 Task: Select Convenience. Add to cart, from Ice Cream Parlour for 2696 Buckhannan Avenue, Syracuse, New York 13202, Cell Number 315-426-1559, following items : Halo Top Mint Chip_x000D_
 - 3, Halo Top Raspberry Sorbet_x000D_
 - 2, Halo Top Mango Sorbet_x000D_
 - 1
Action: Mouse moved to (310, 149)
Screenshot: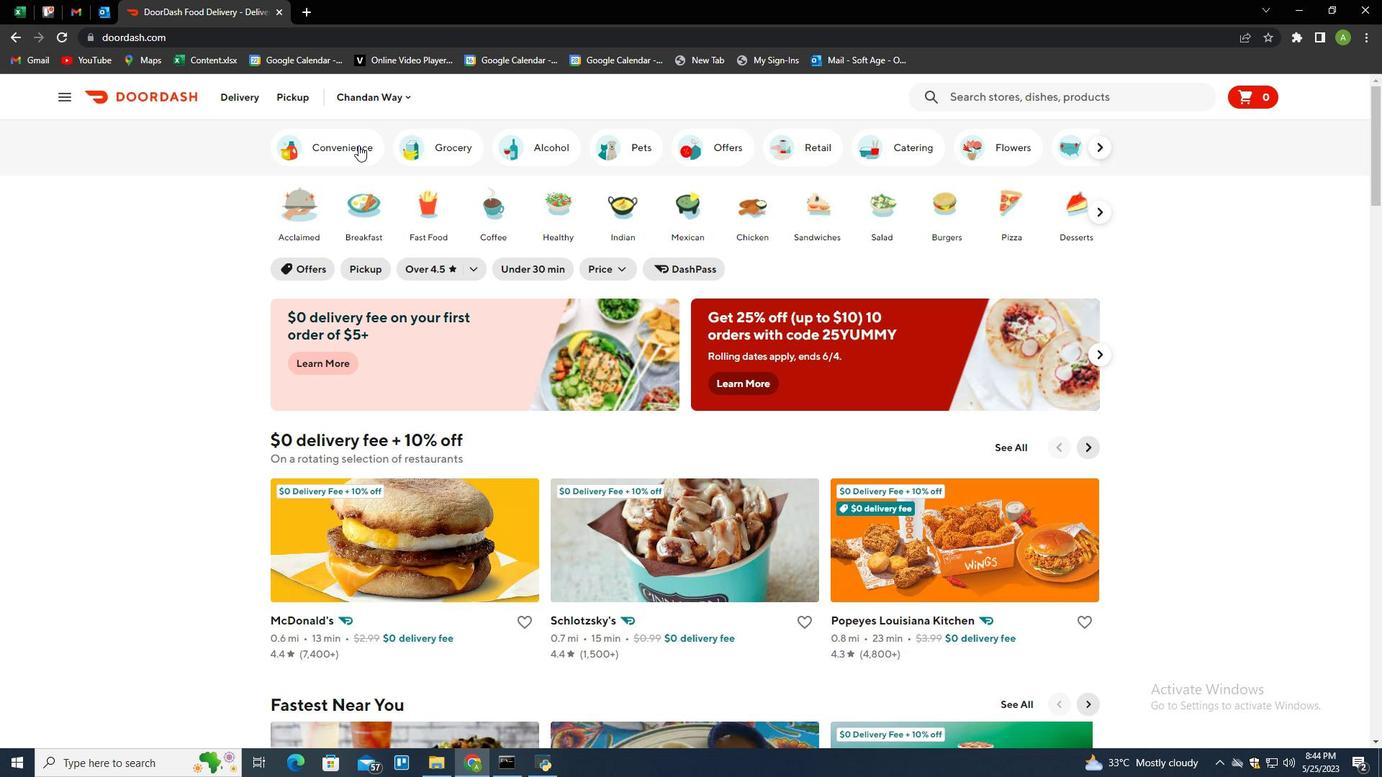 
Action: Mouse pressed left at (310, 149)
Screenshot: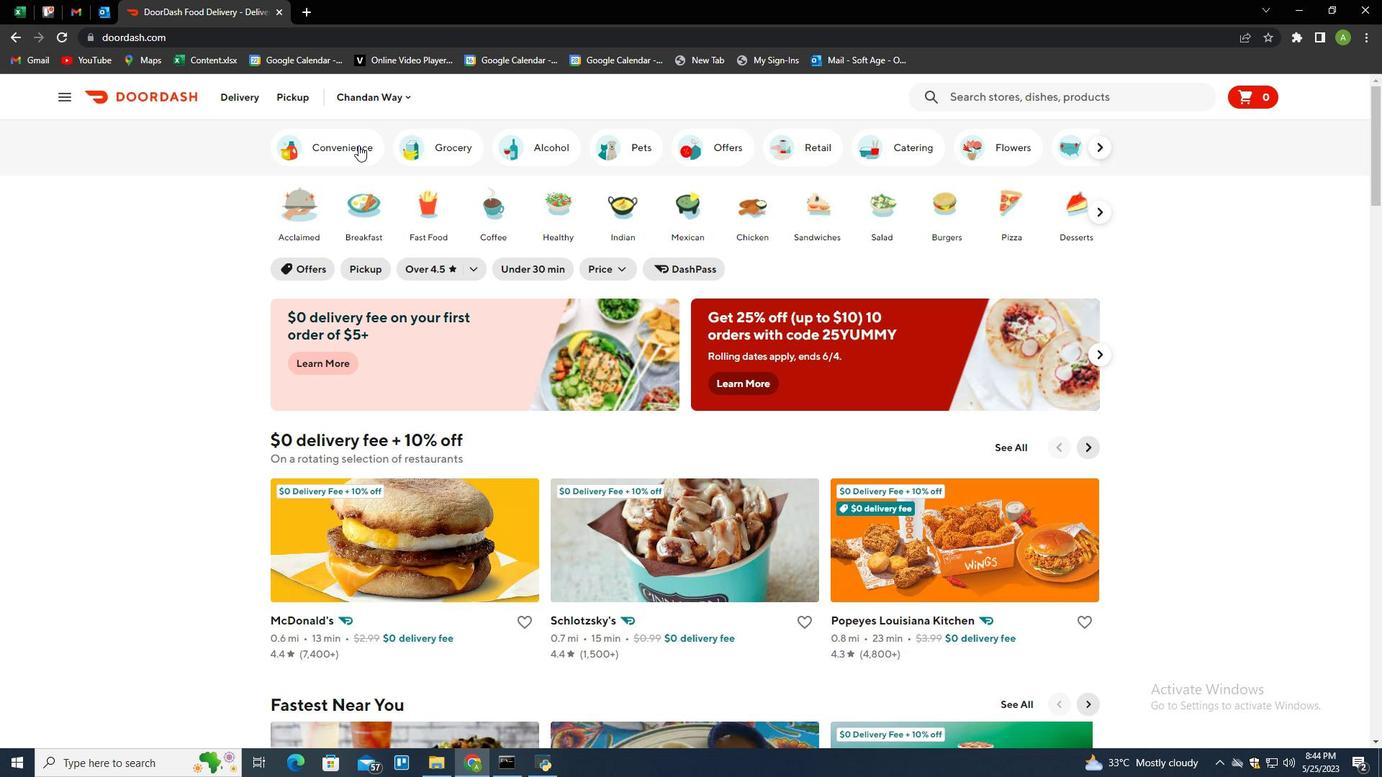 
Action: Mouse moved to (689, 632)
Screenshot: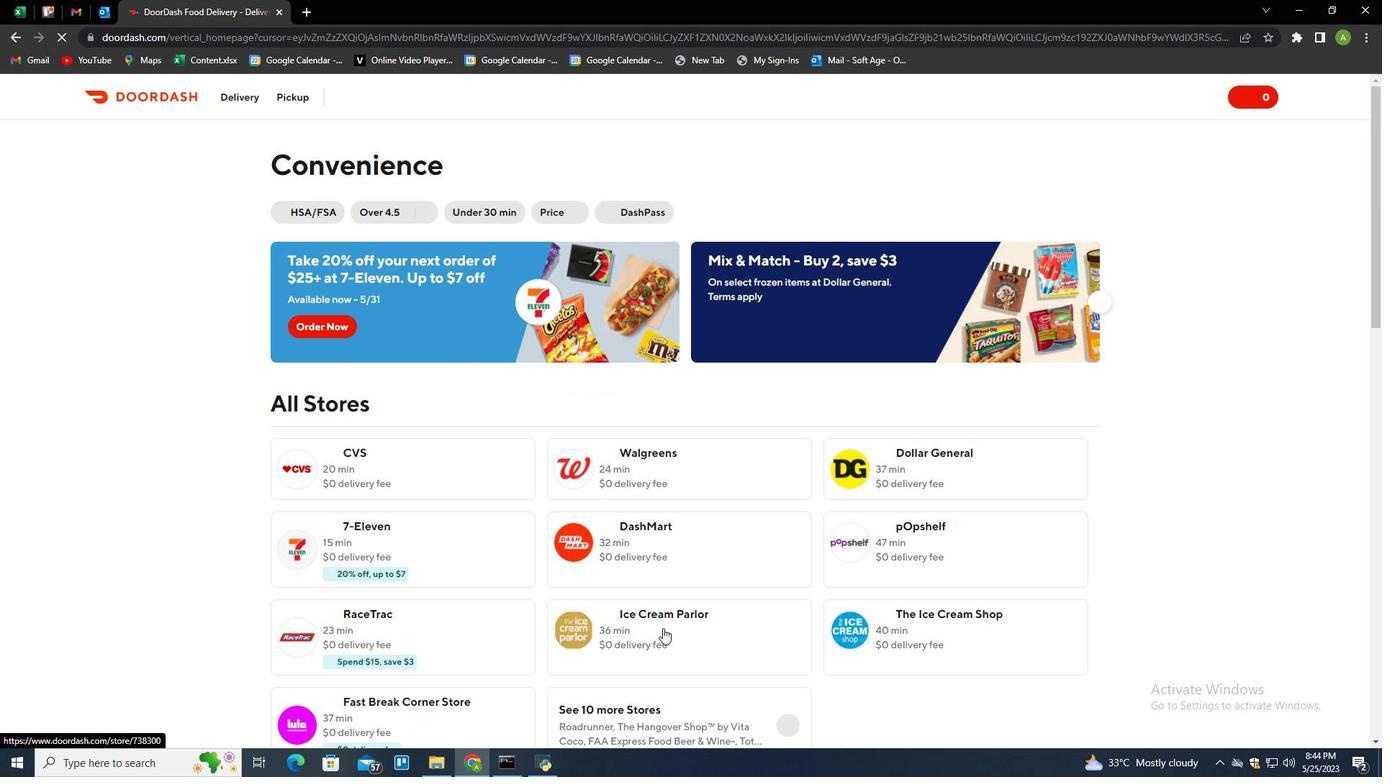 
Action: Mouse pressed left at (689, 632)
Screenshot: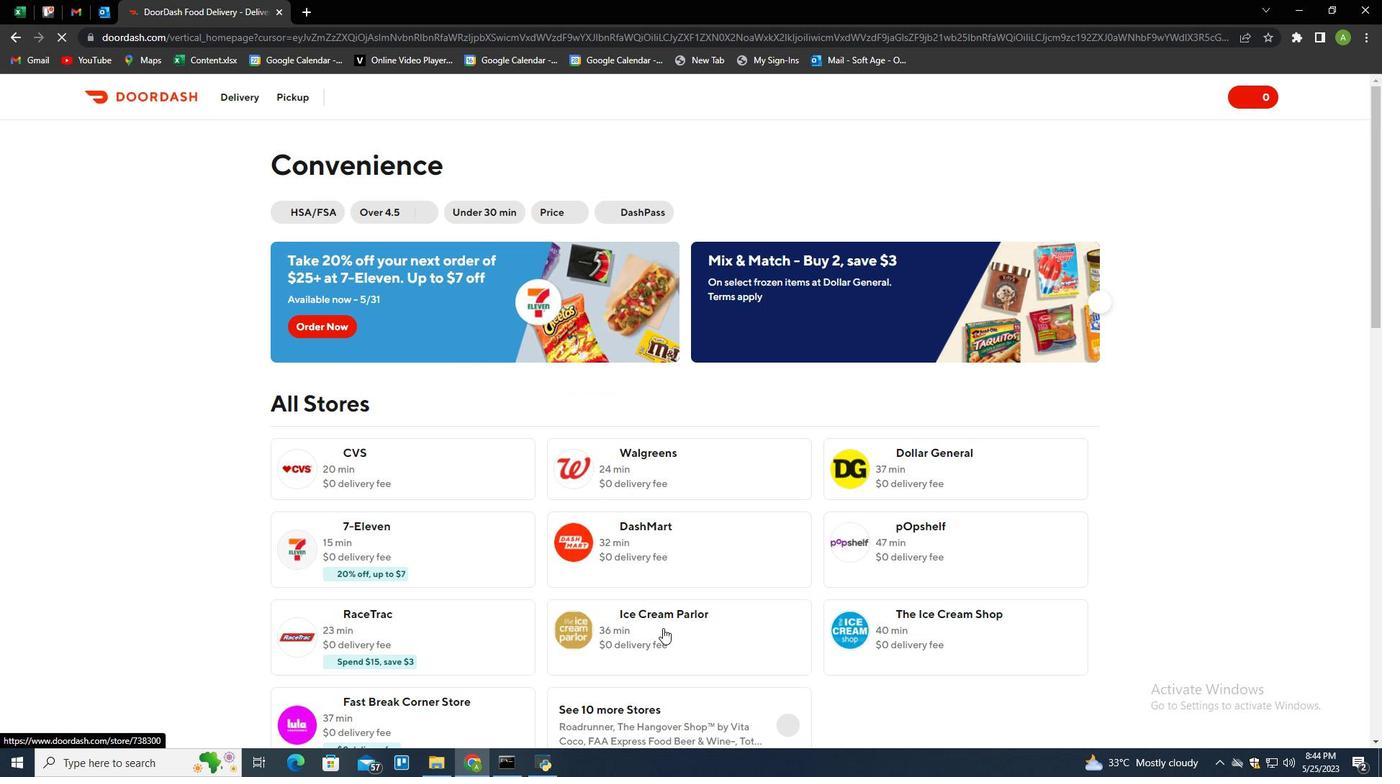 
Action: Mouse moved to (358, 145)
Screenshot: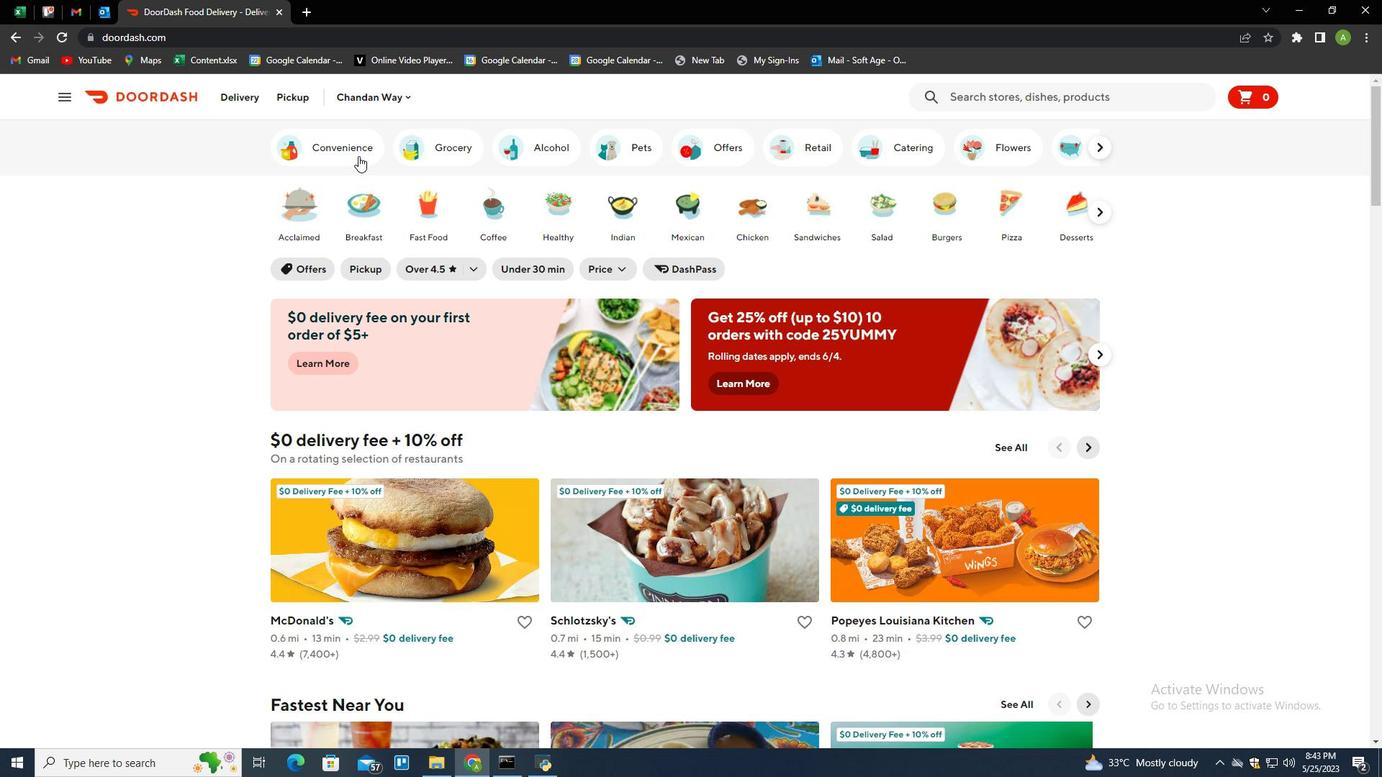 
Action: Mouse pressed left at (358, 145)
Screenshot: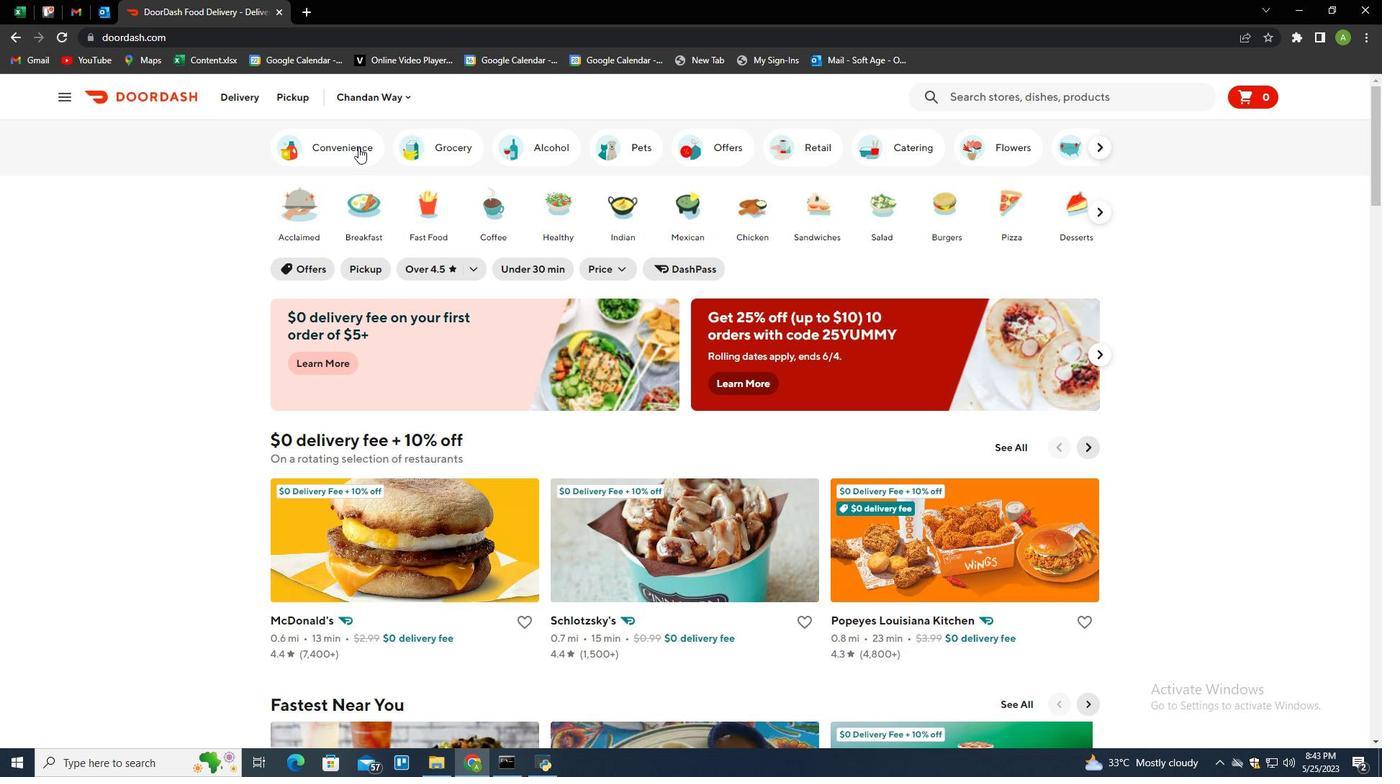 
Action: Mouse moved to (663, 628)
Screenshot: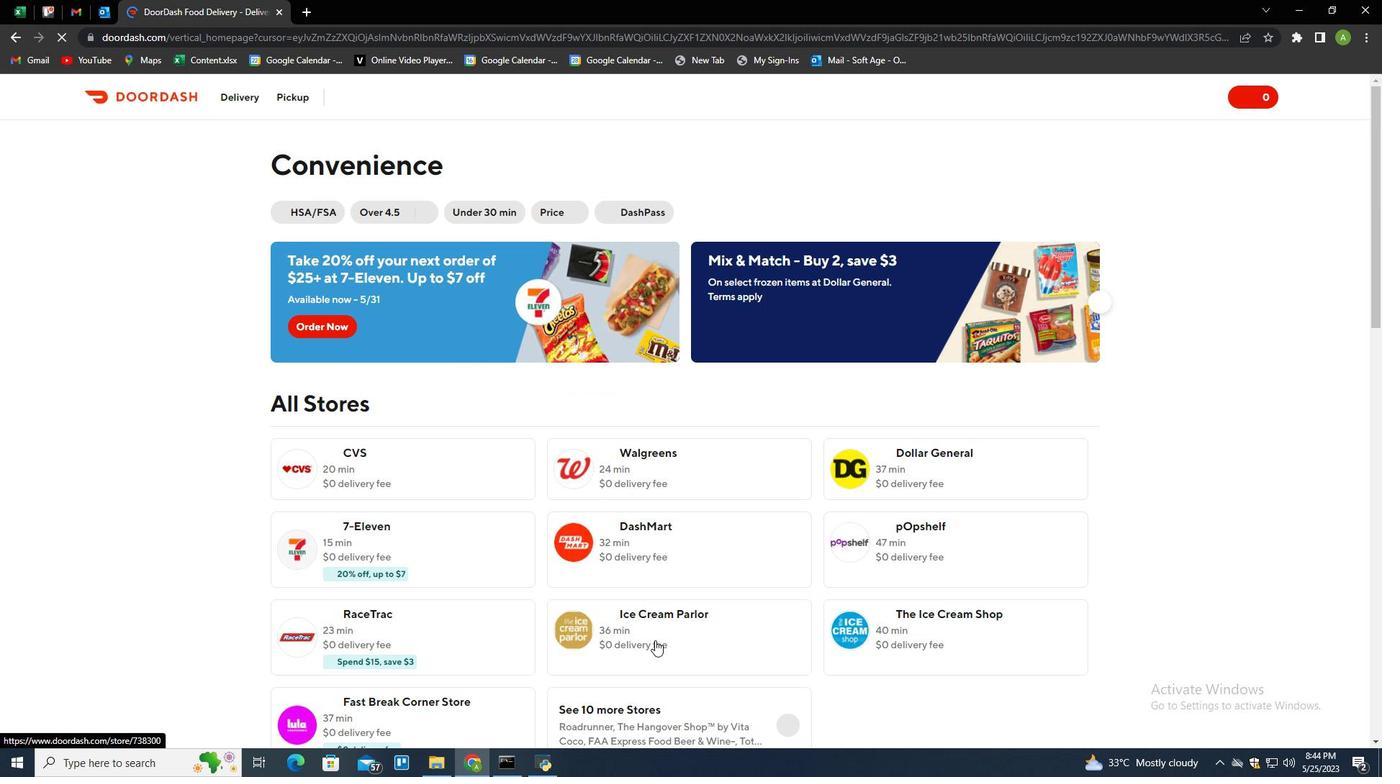 
Action: Mouse pressed left at (663, 628)
Screenshot: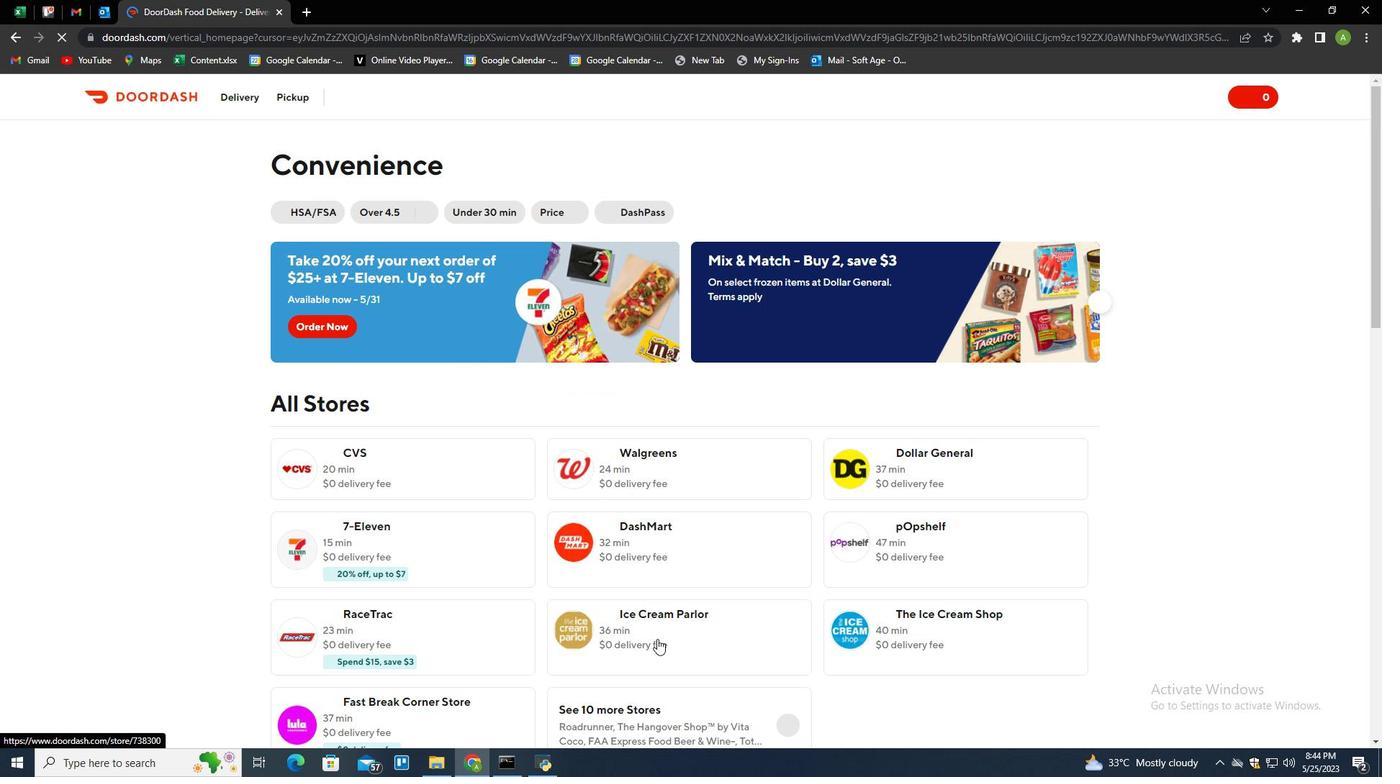
Action: Mouse moved to (300, 101)
Screenshot: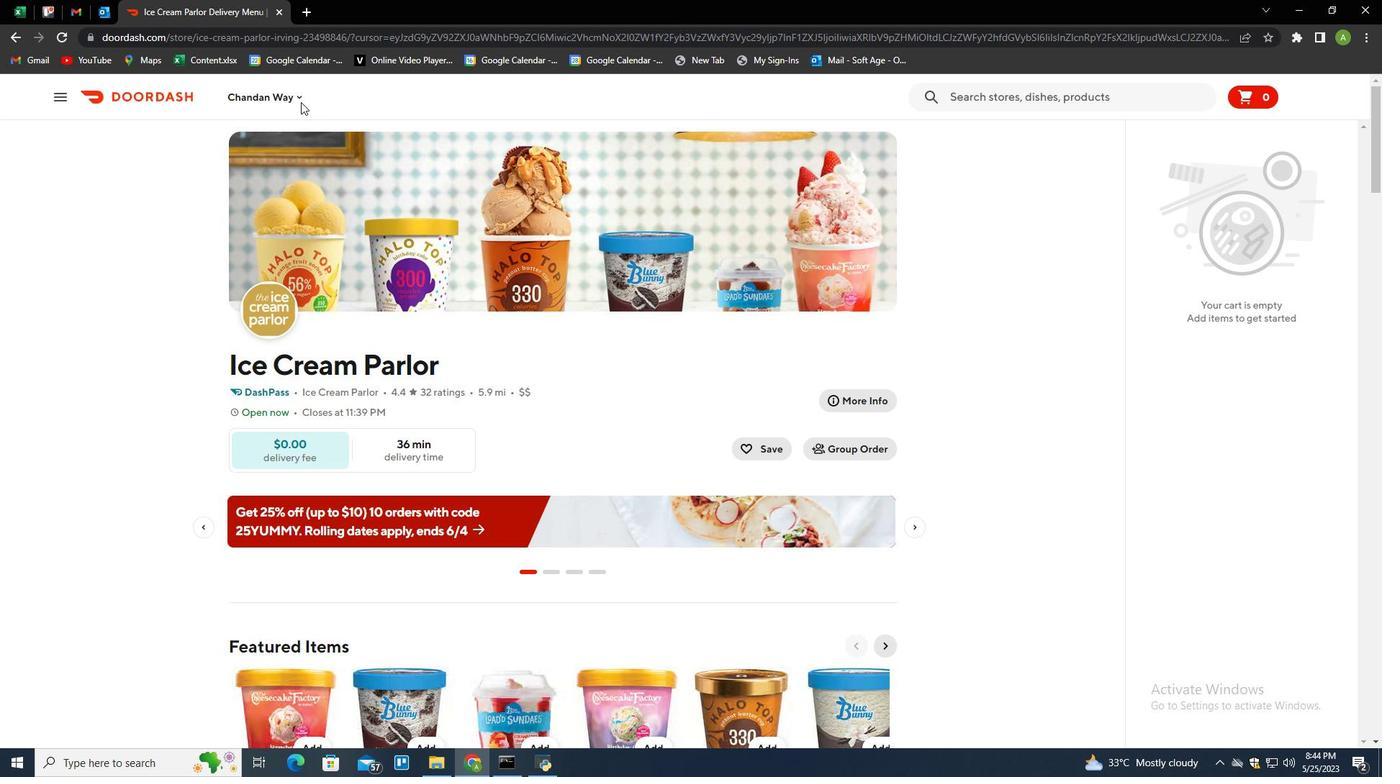 
Action: Mouse pressed left at (300, 101)
Screenshot: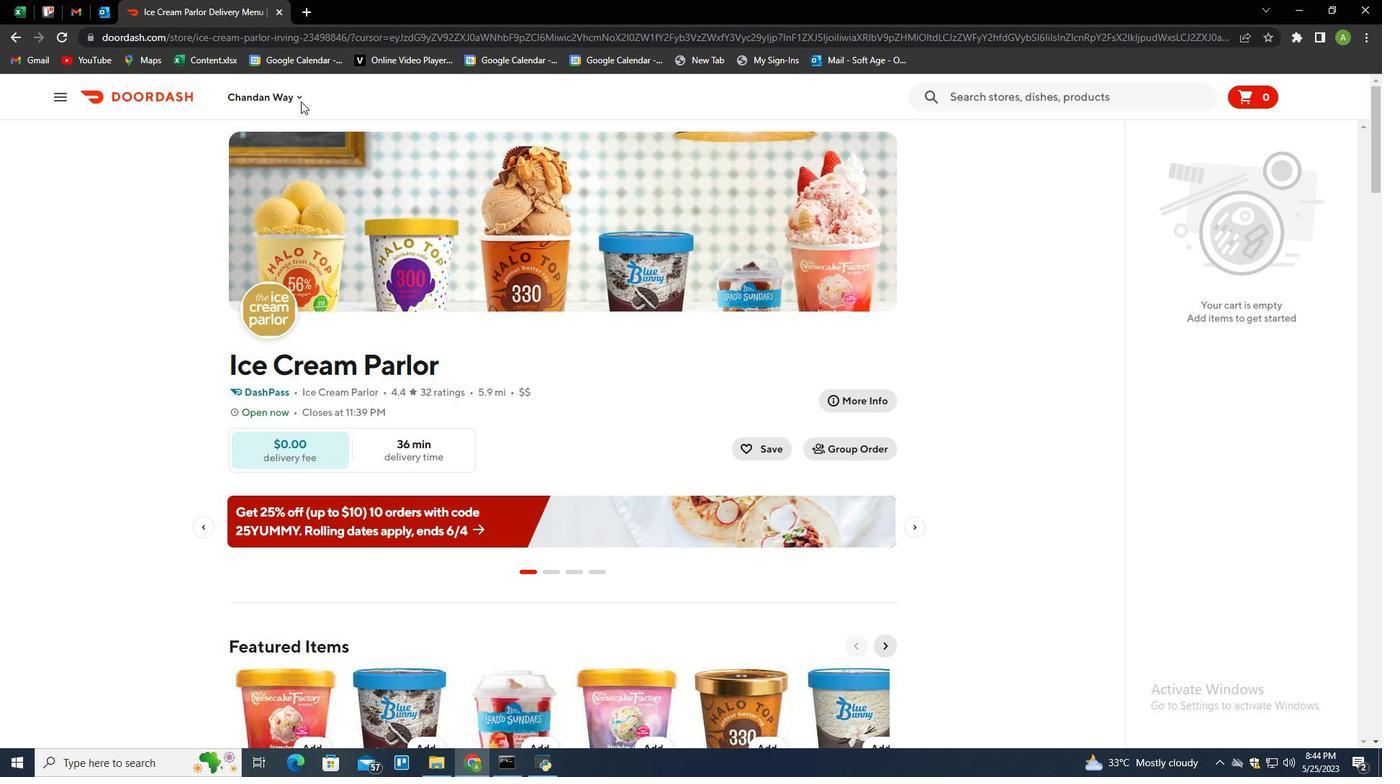 
Action: Mouse moved to (304, 159)
Screenshot: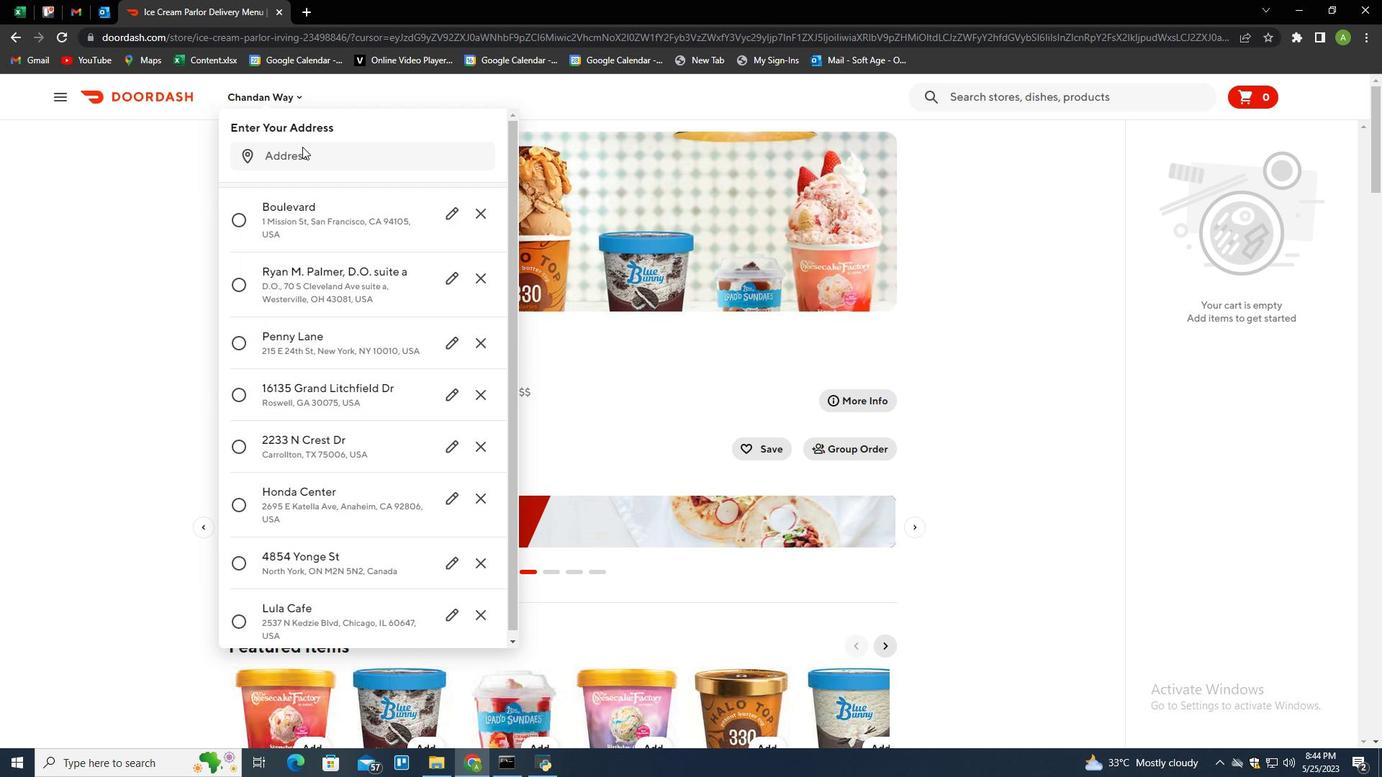 
Action: Mouse pressed left at (304, 159)
Screenshot: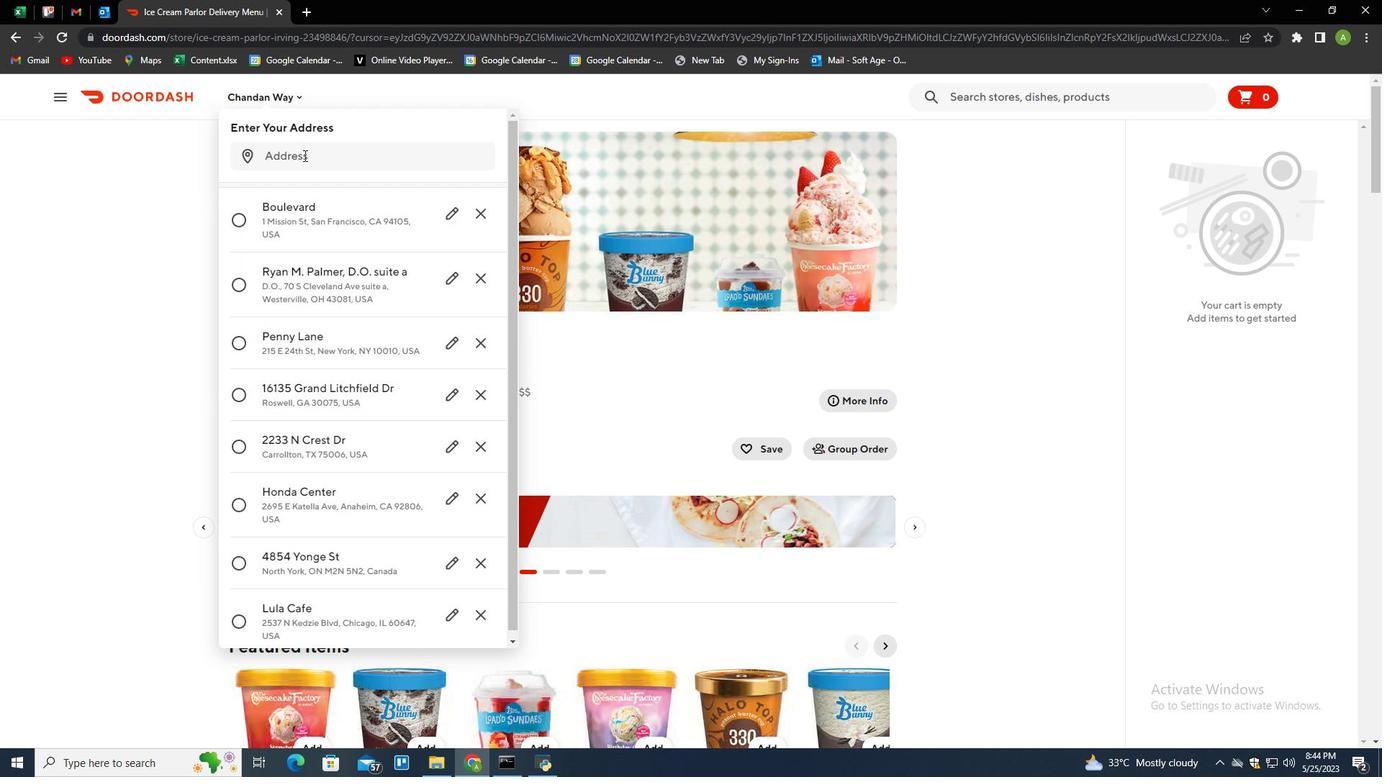 
Action: Mouse moved to (303, 184)
Screenshot: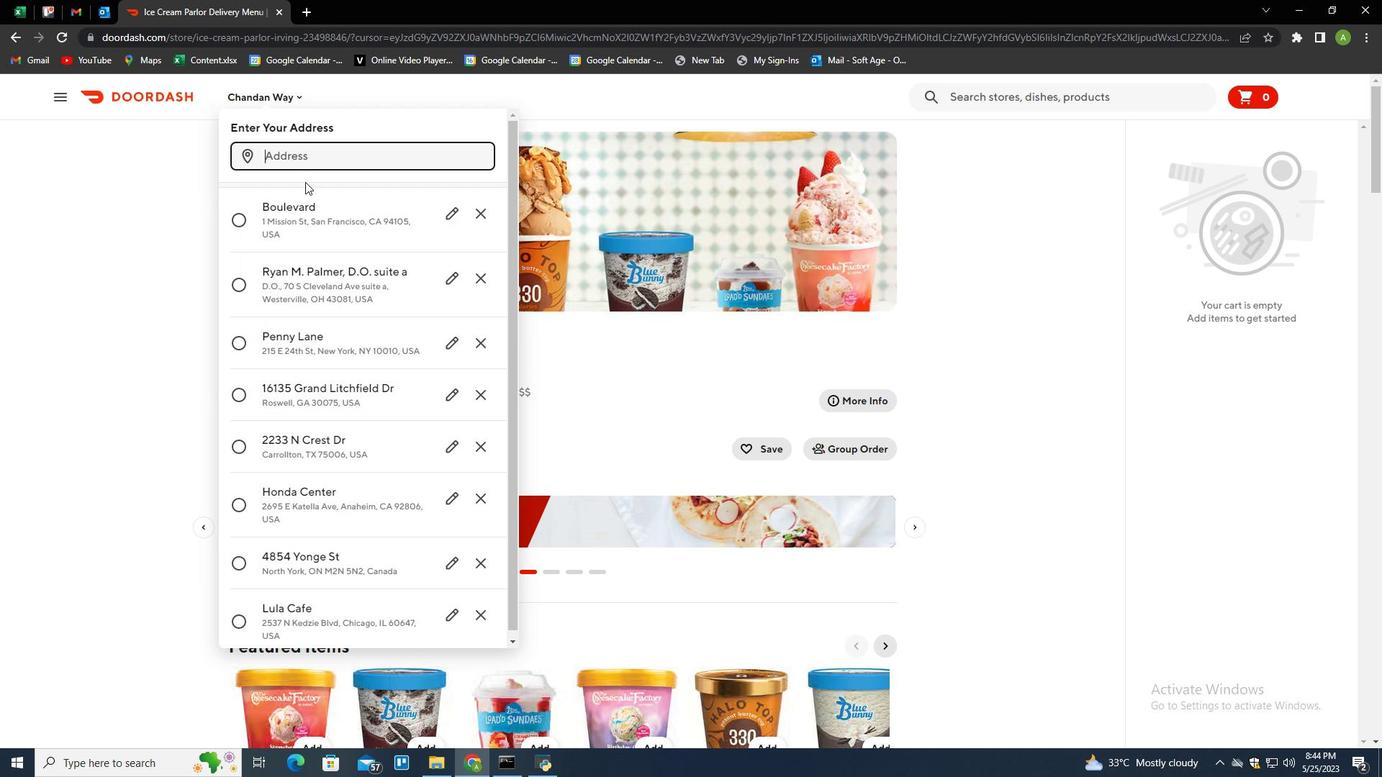 
Action: Key pressed 2696<Key.space>buckhannan<Key.space>avenue,<Key.space>syracuse,<Key.space>new<Key.space>york<Key.space>13202<Key.enter>
Screenshot: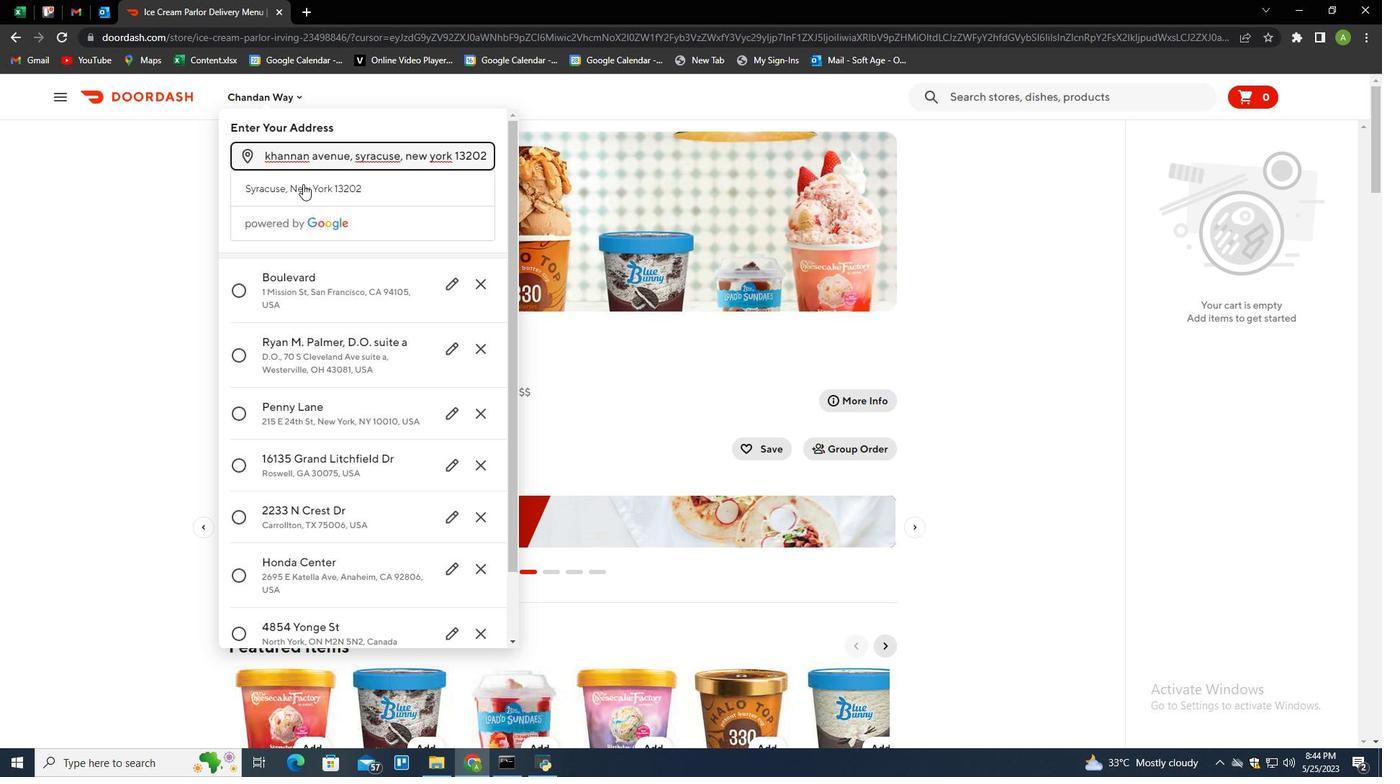 
Action: Mouse moved to (406, 541)
Screenshot: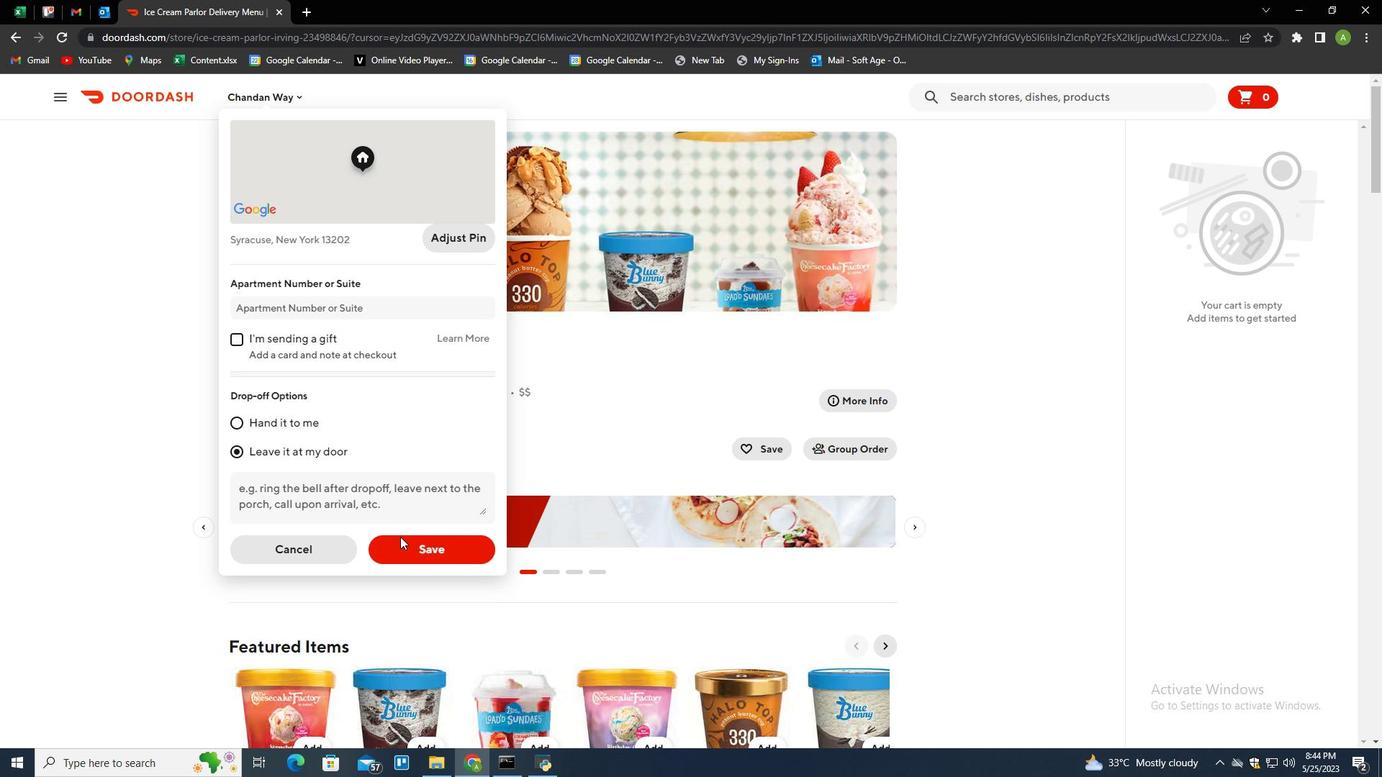 
Action: Mouse pressed left at (406, 541)
Screenshot: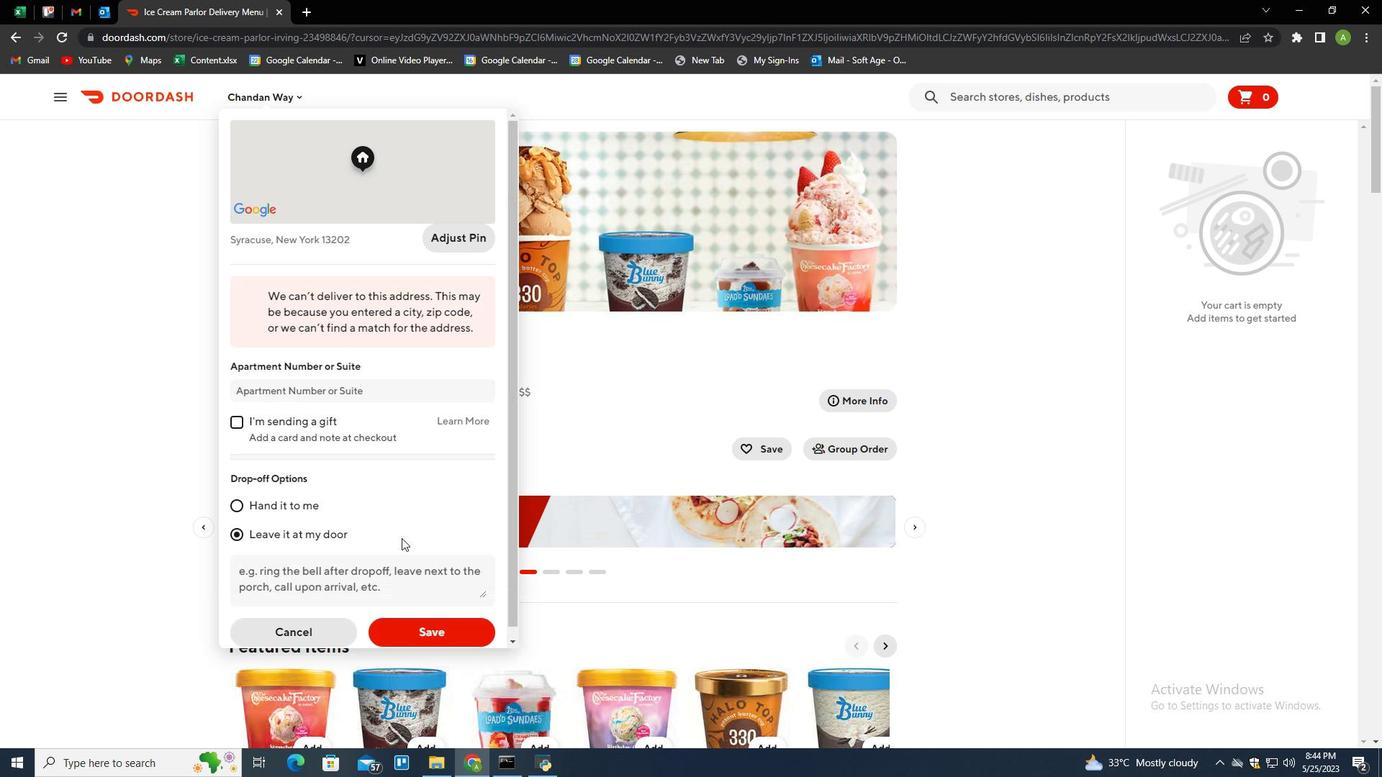 
Action: Mouse moved to (439, 592)
Screenshot: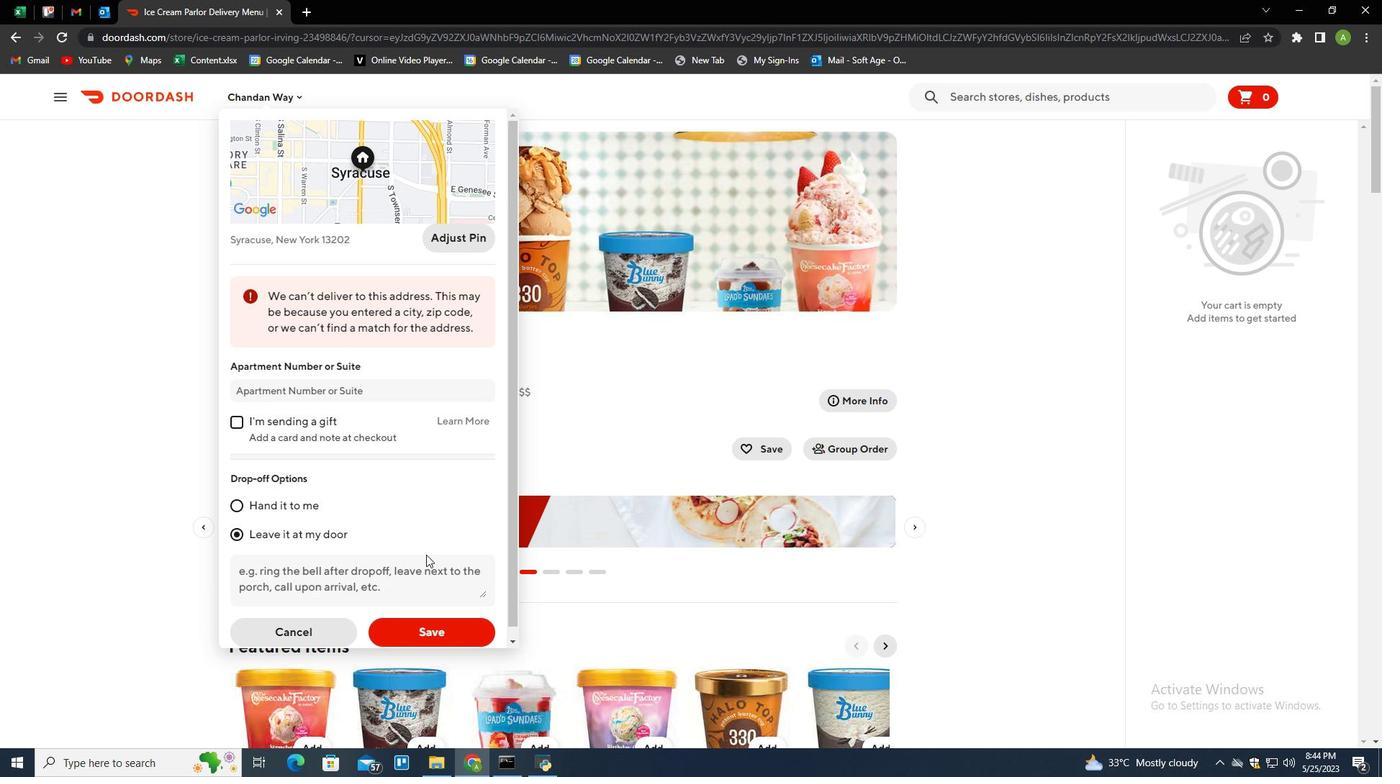 
Action: Mouse scrolled (439, 591) with delta (0, 0)
Screenshot: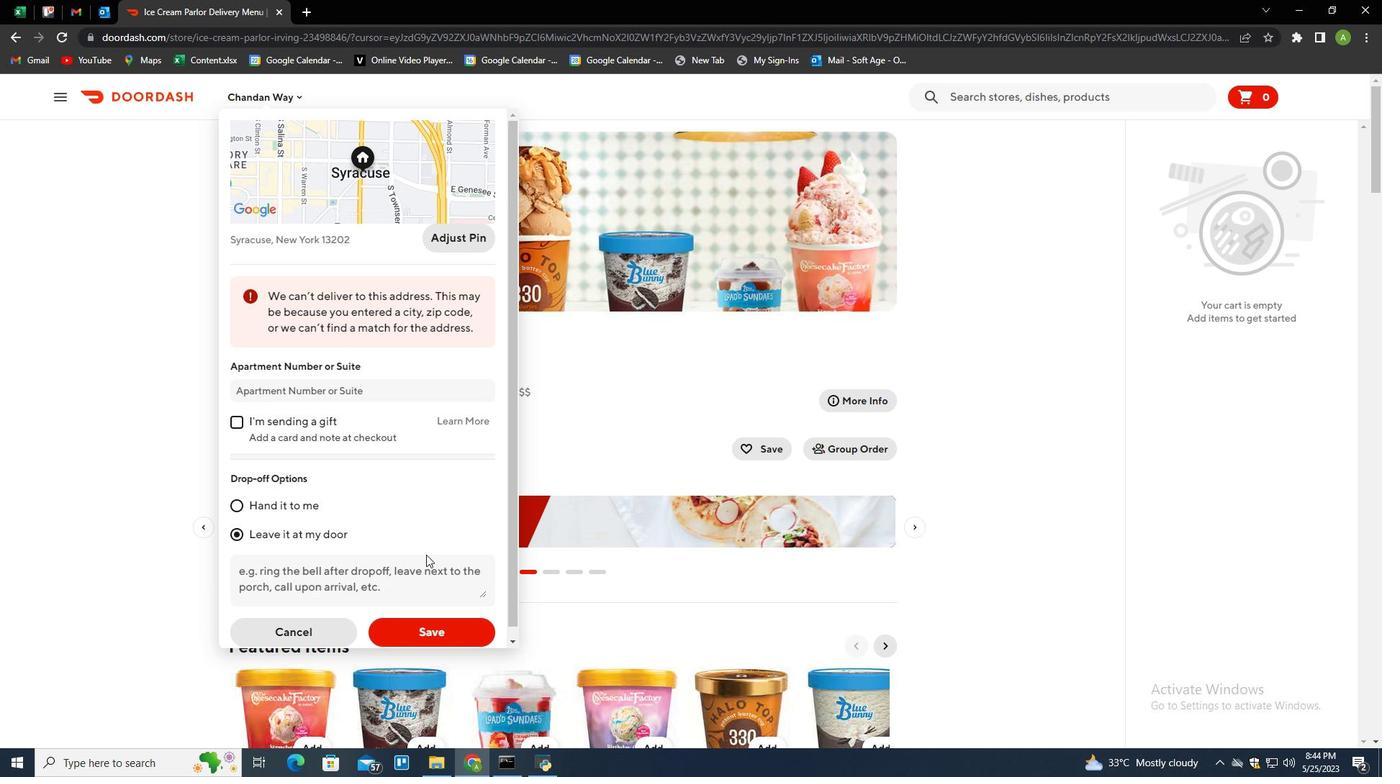 
Action: Mouse moved to (437, 619)
Screenshot: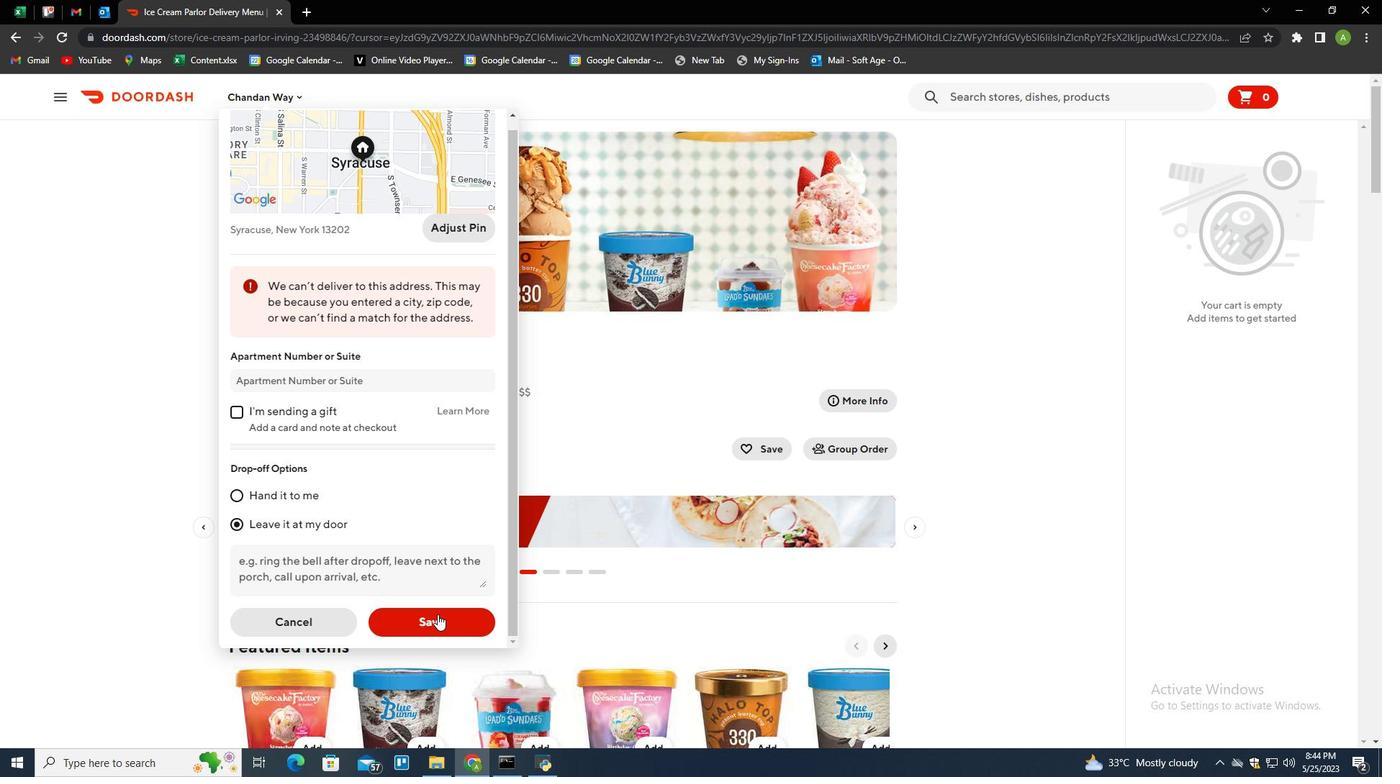 
Action: Mouse pressed left at (437, 619)
Screenshot: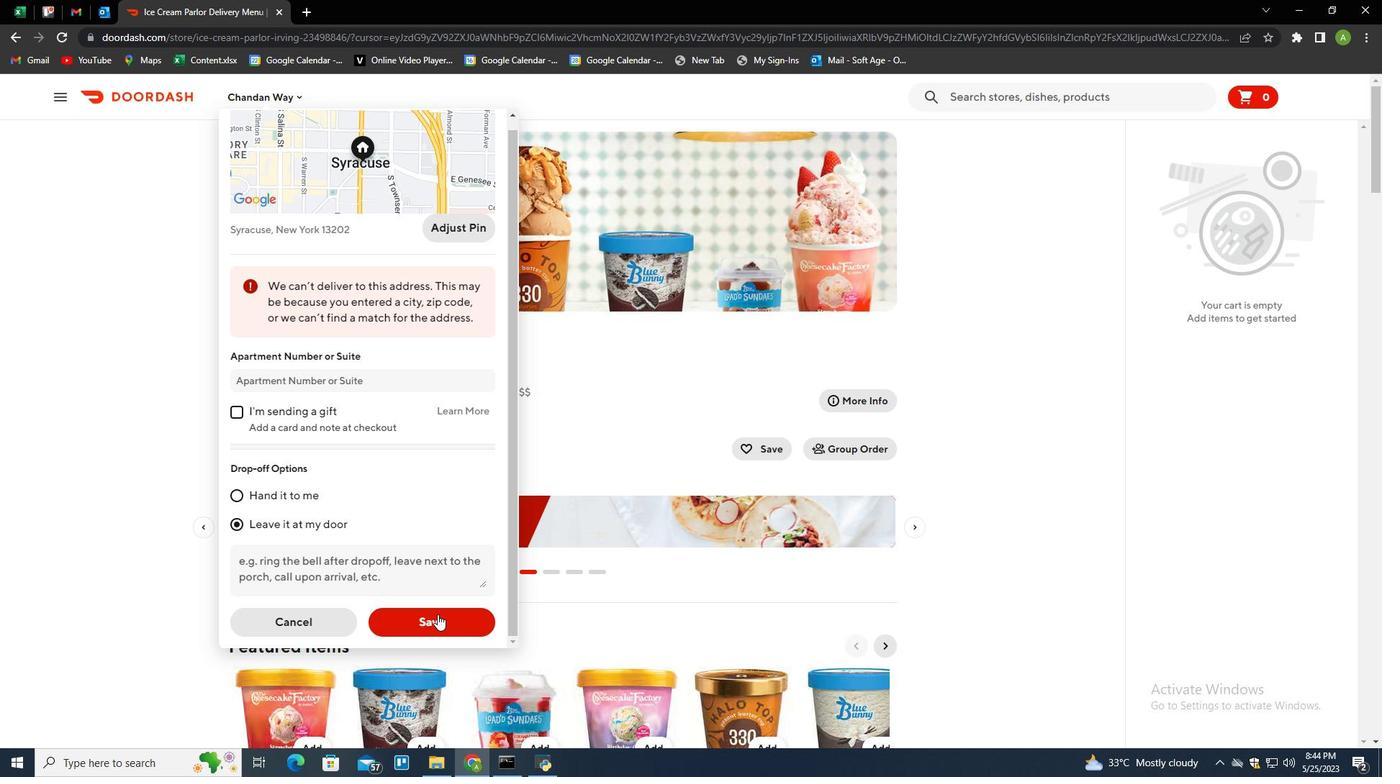 
Action: Mouse moved to (509, 300)
Screenshot: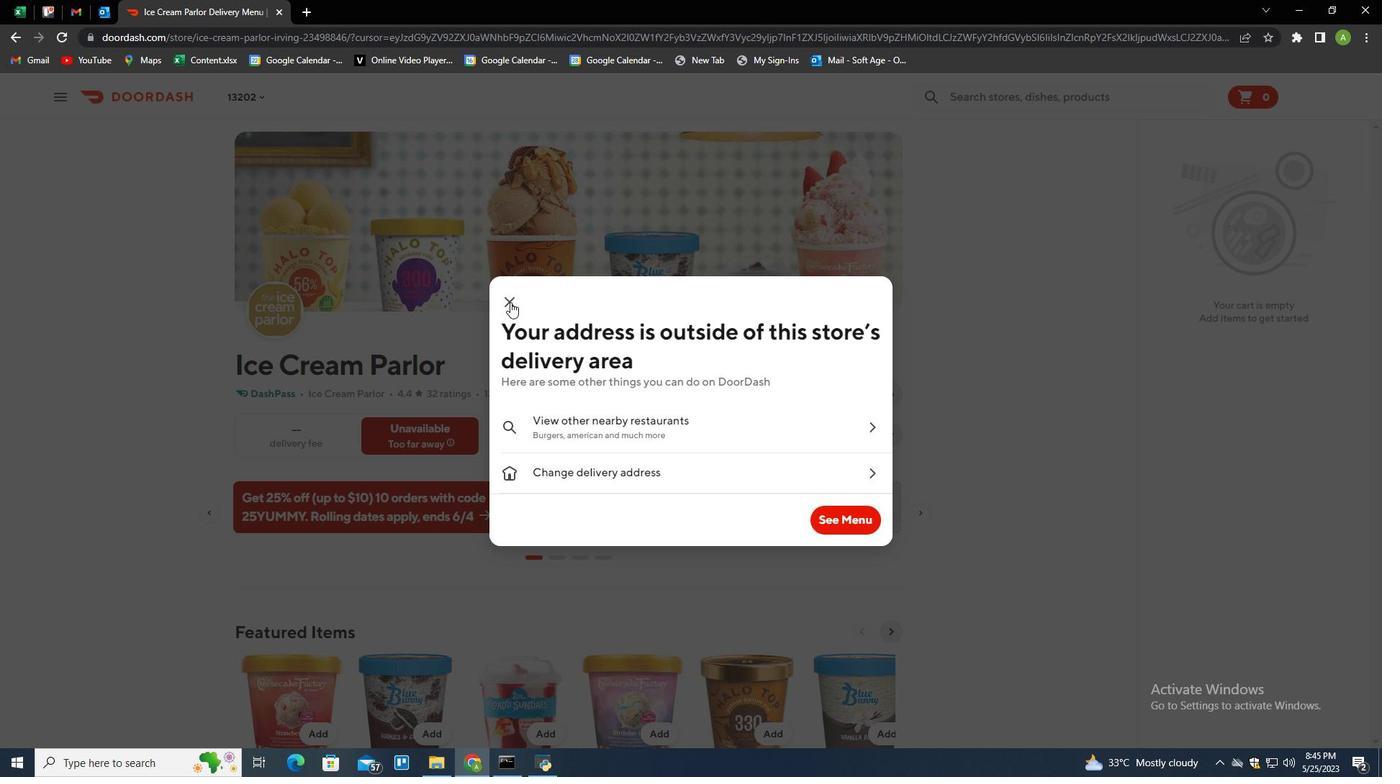 
Action: Mouse pressed left at (509, 300)
Screenshot: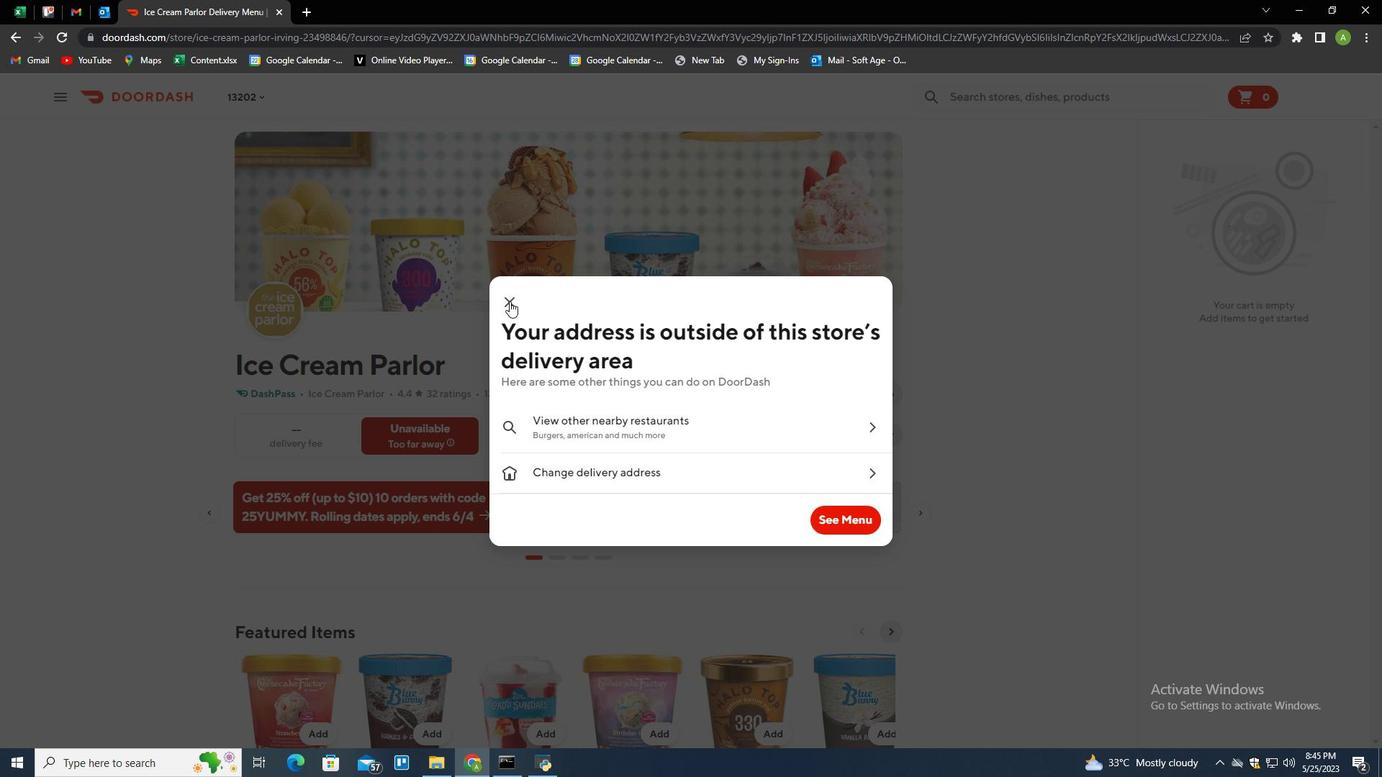
Action: Mouse moved to (836, 385)
Screenshot: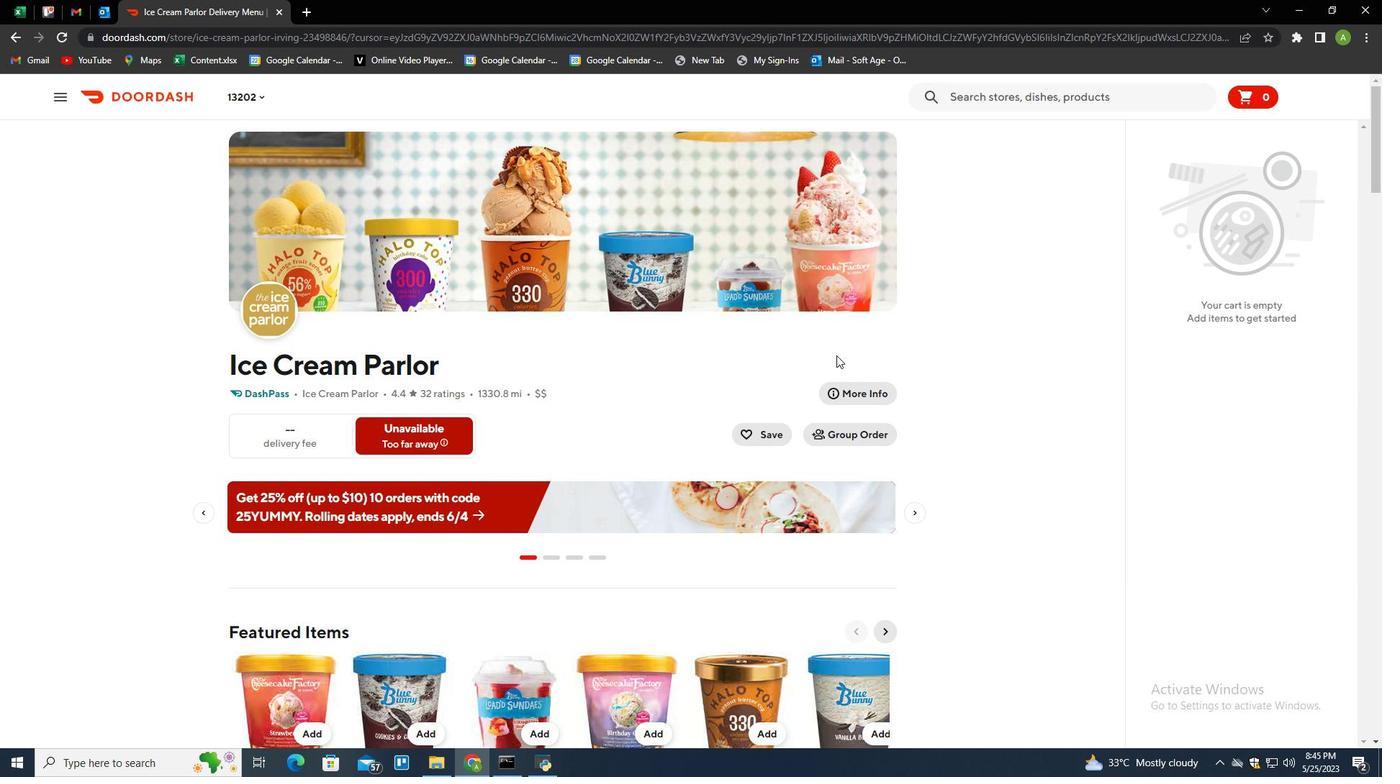 
Action: Mouse scrolled (836, 385) with delta (0, 0)
Screenshot: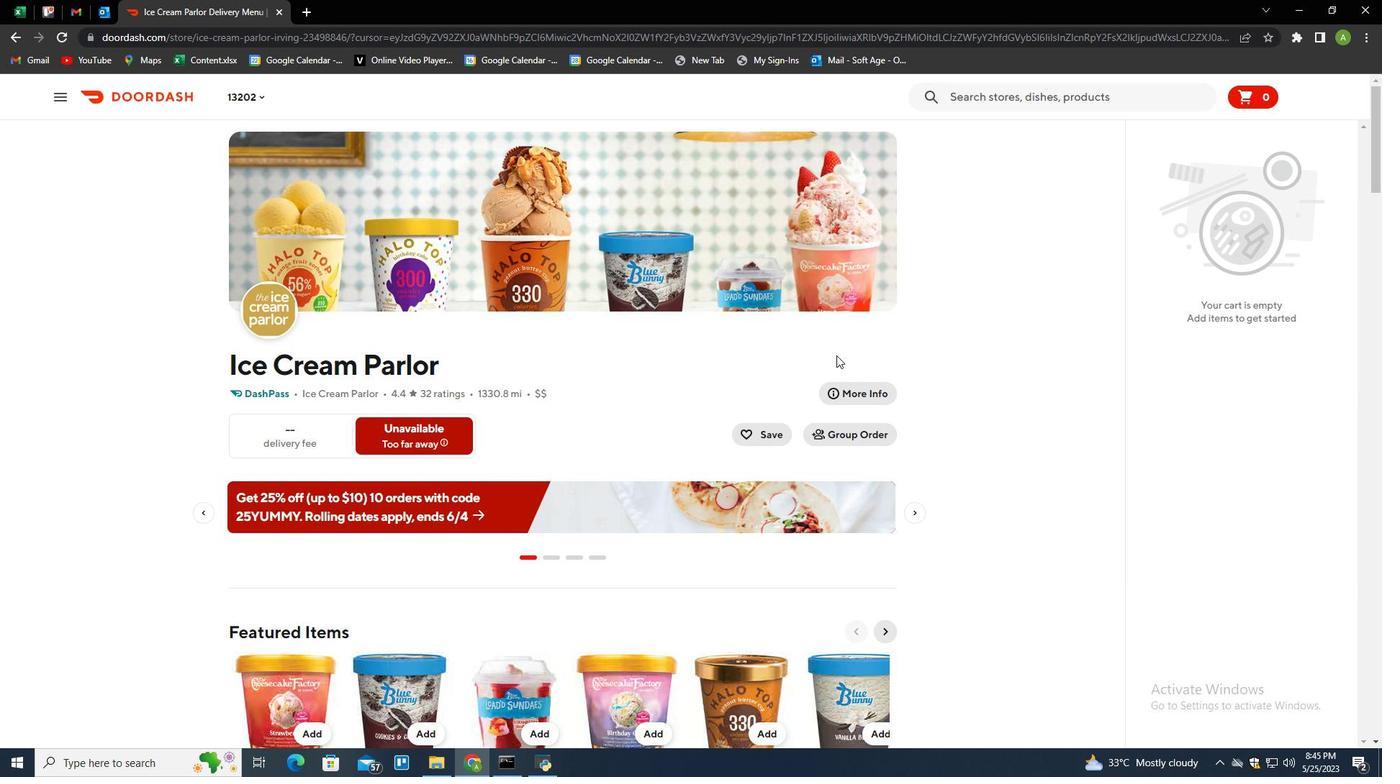 
Action: Mouse moved to (836, 412)
Screenshot: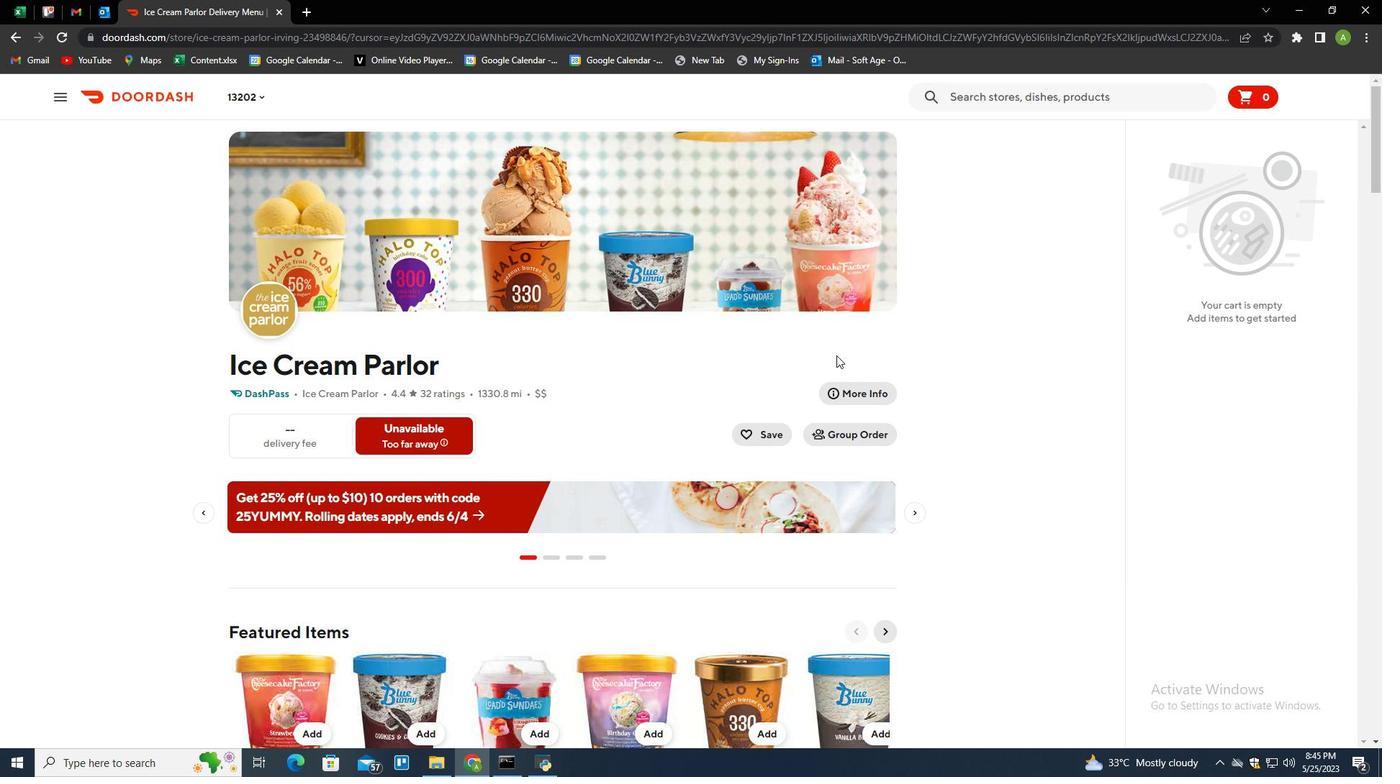 
Action: Mouse scrolled (836, 411) with delta (0, 0)
Screenshot: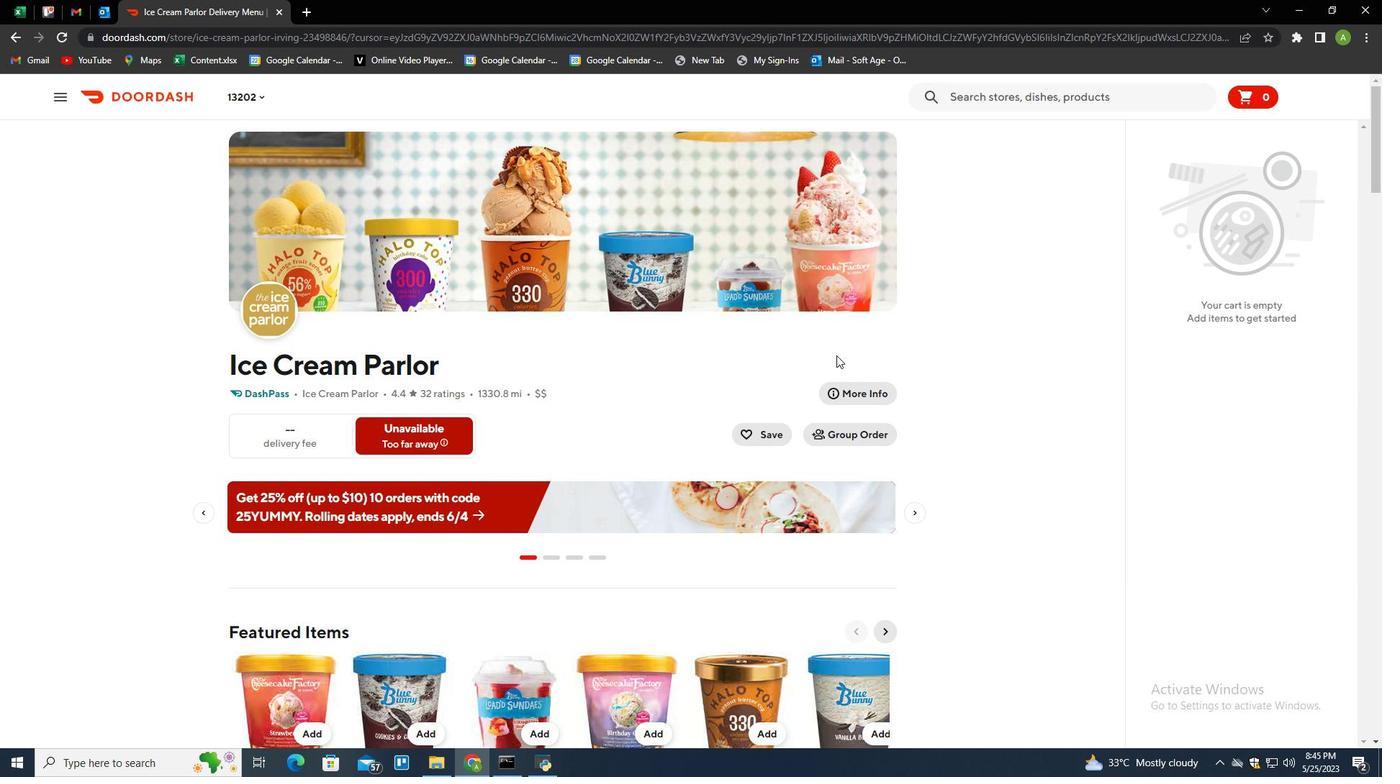 
Action: Mouse moved to (833, 432)
Screenshot: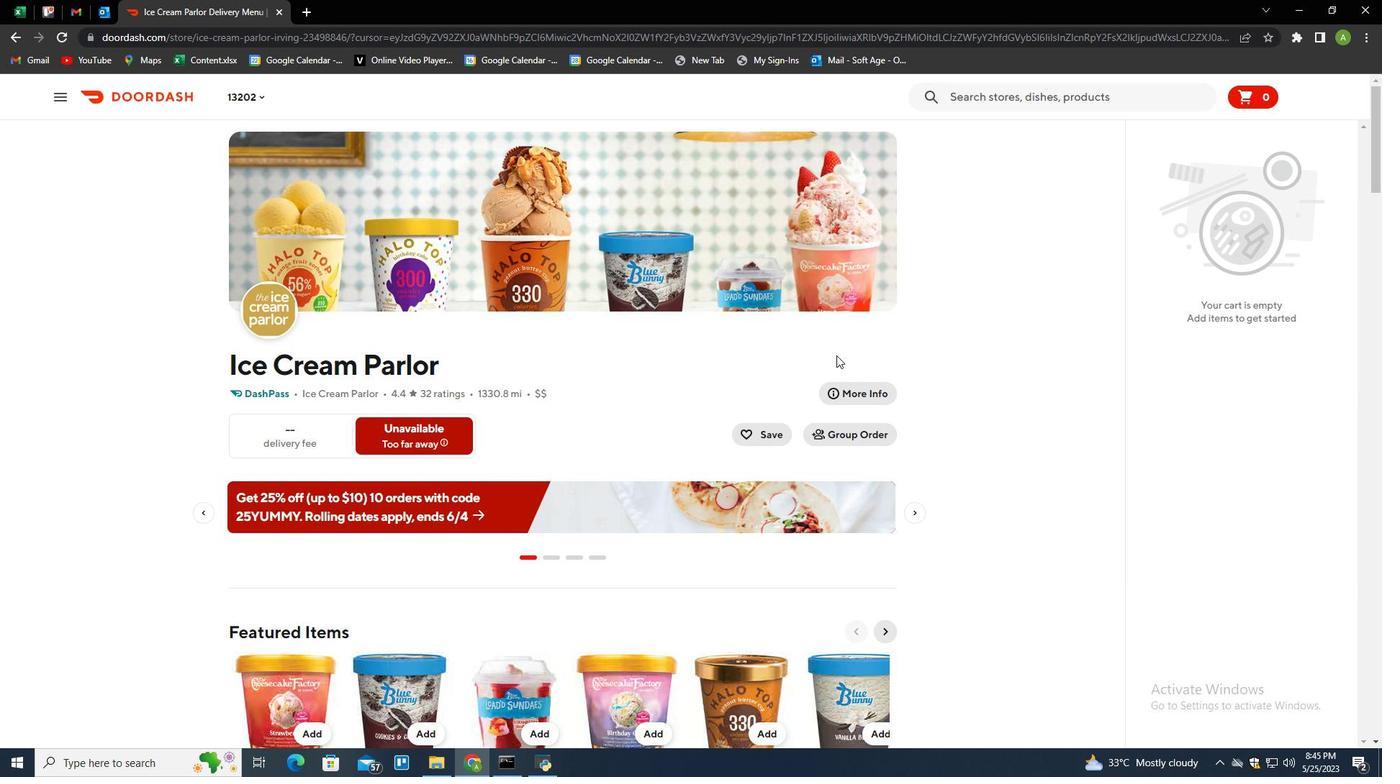 
Action: Mouse scrolled (833, 432) with delta (0, 0)
Screenshot: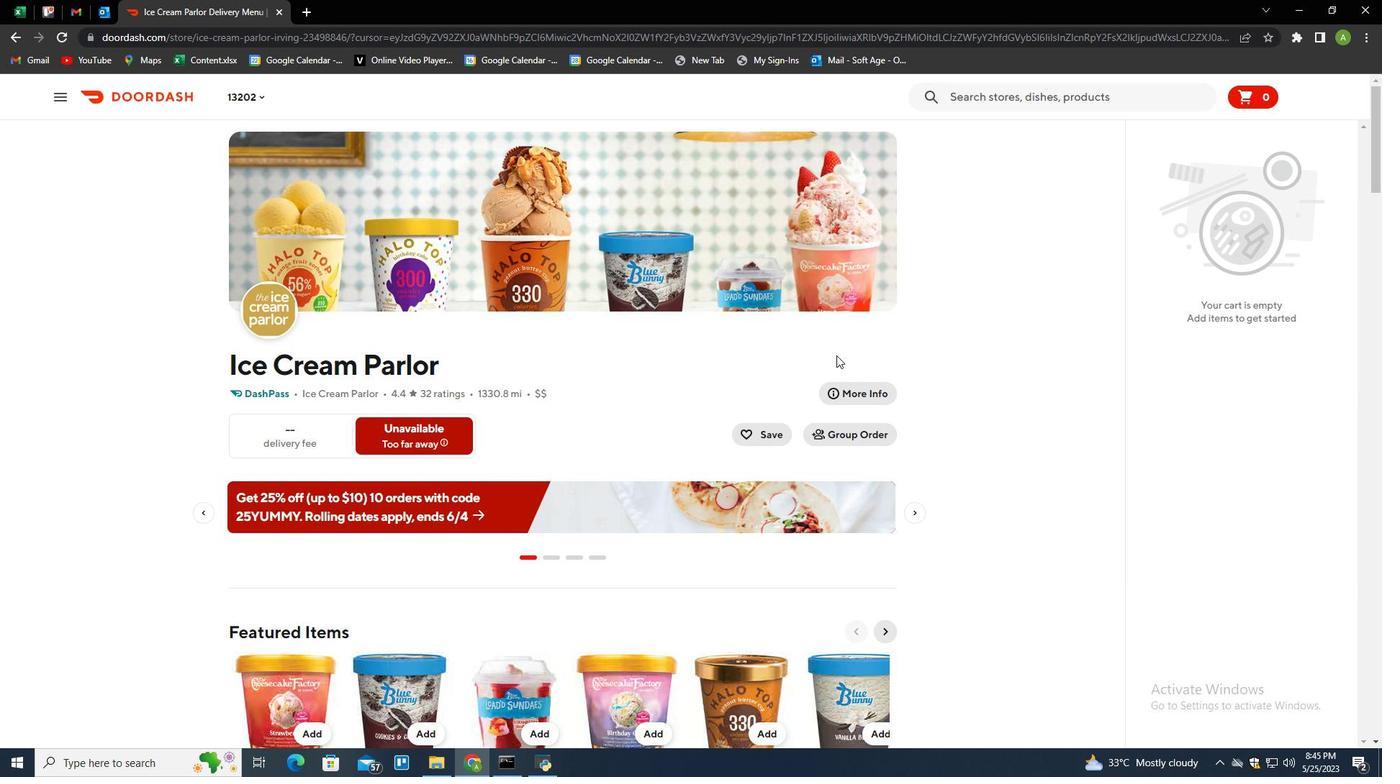
Action: Mouse moved to (830, 450)
Screenshot: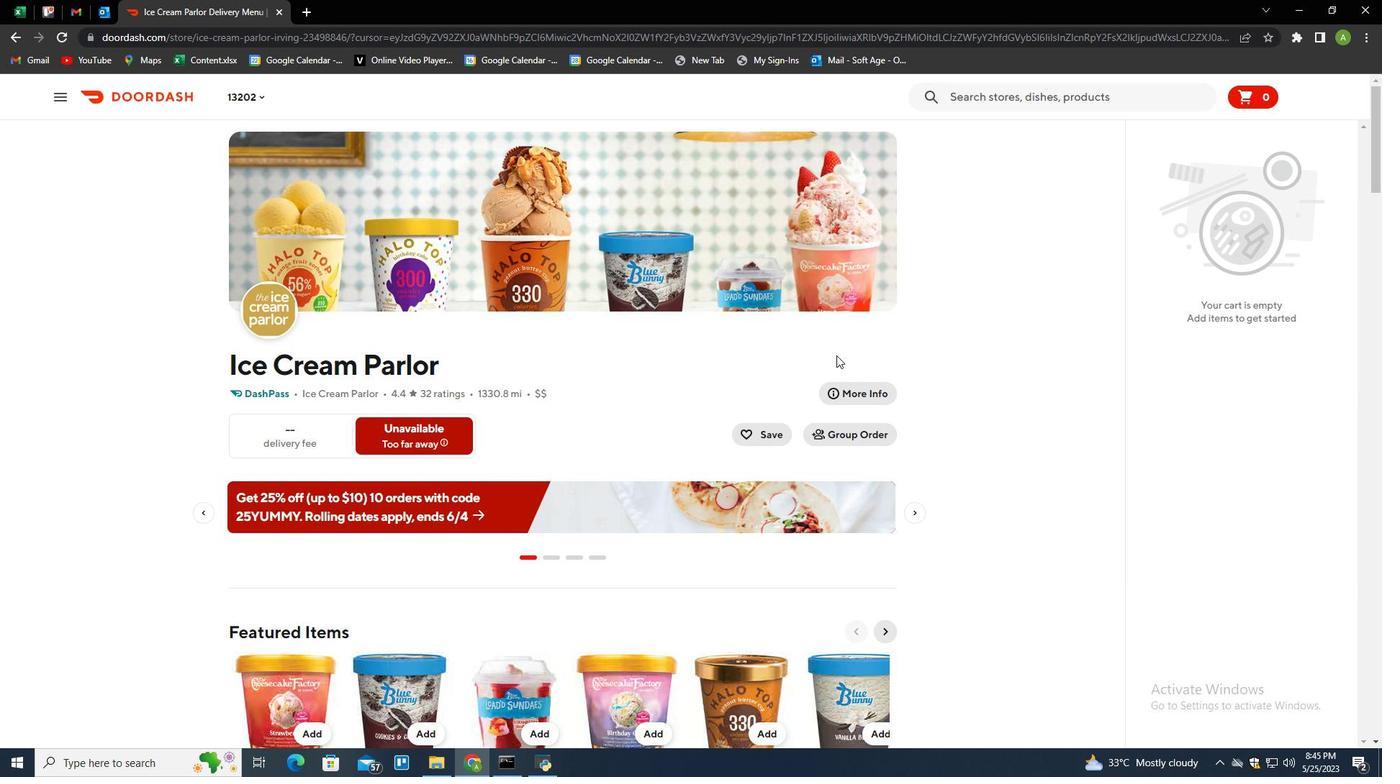 
Action: Mouse scrolled (833, 441) with delta (0, 0)
Screenshot: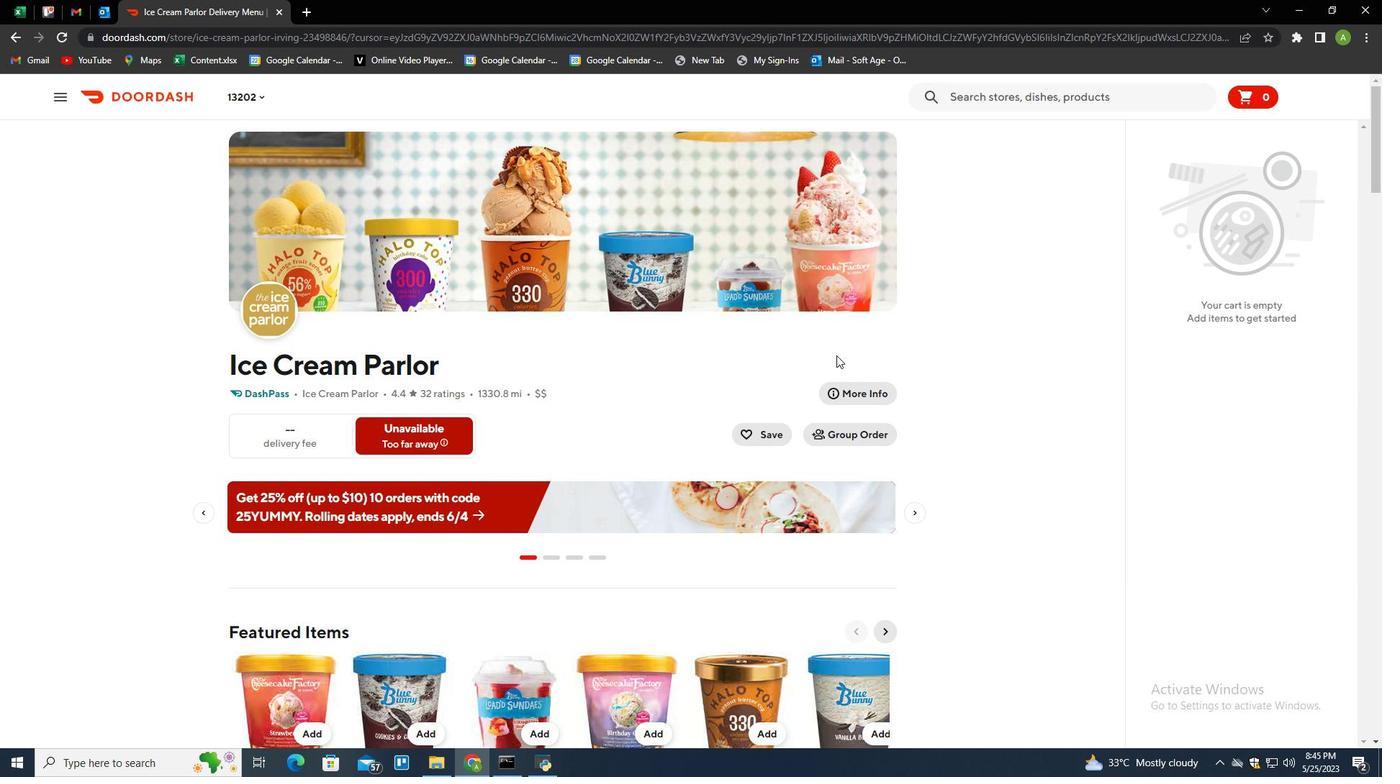 
Action: Mouse moved to (828, 477)
Screenshot: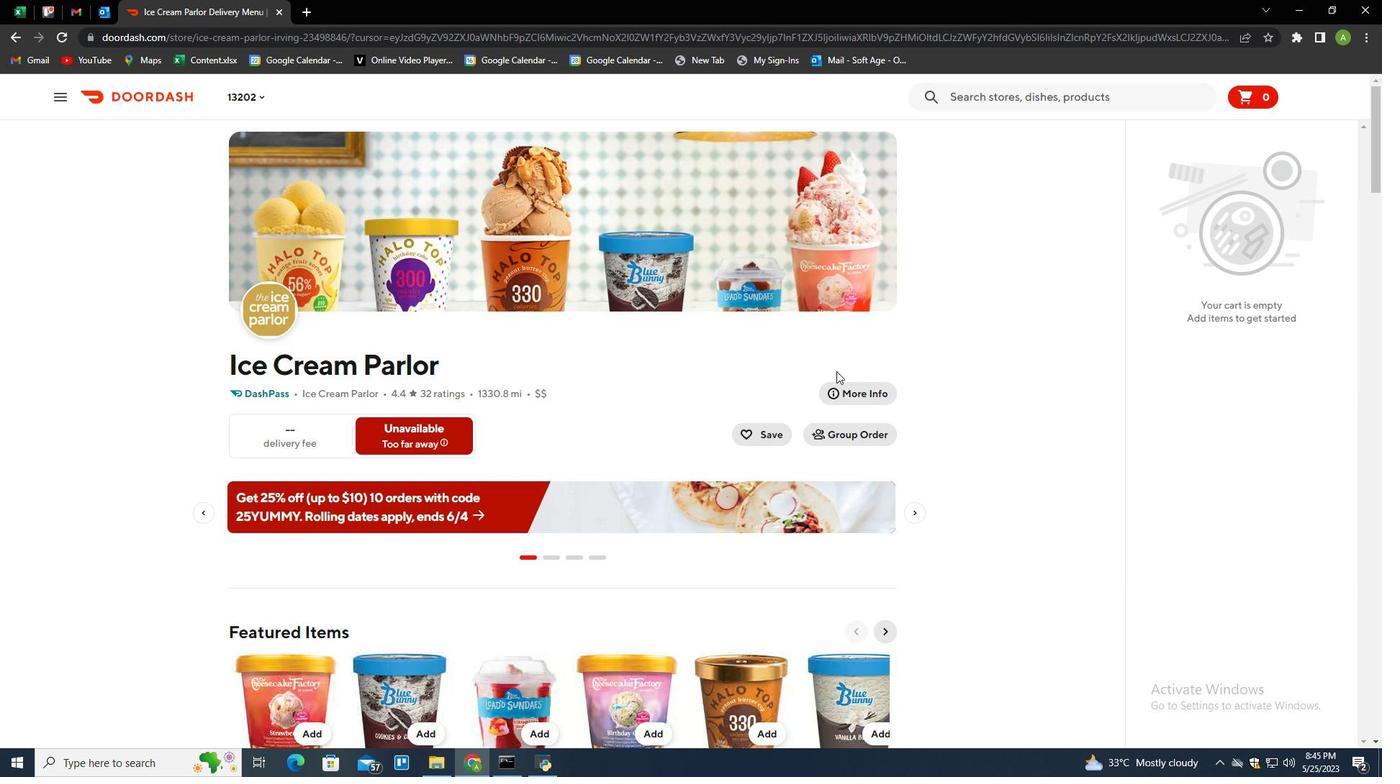 
Action: Mouse scrolled (828, 458) with delta (0, 0)
Screenshot: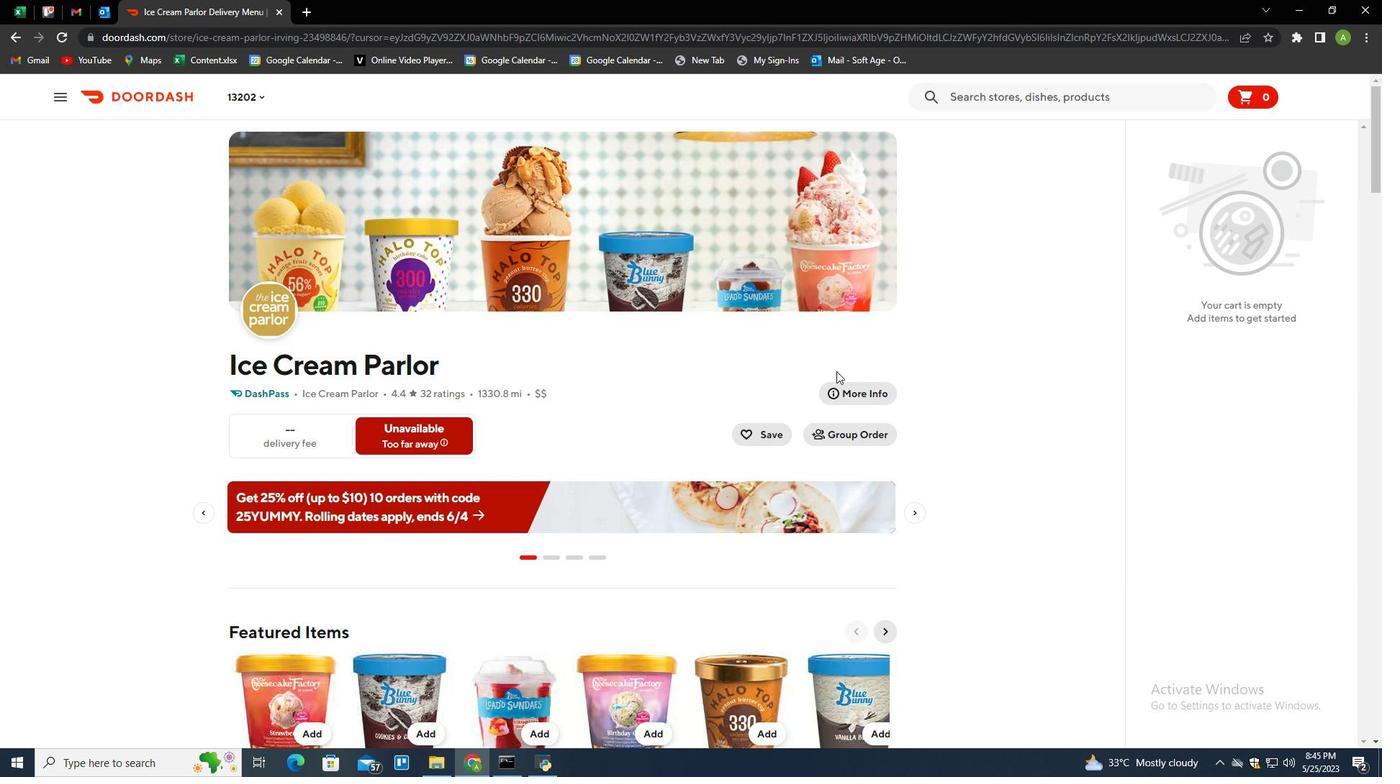 
Action: Mouse moved to (747, 697)
Screenshot: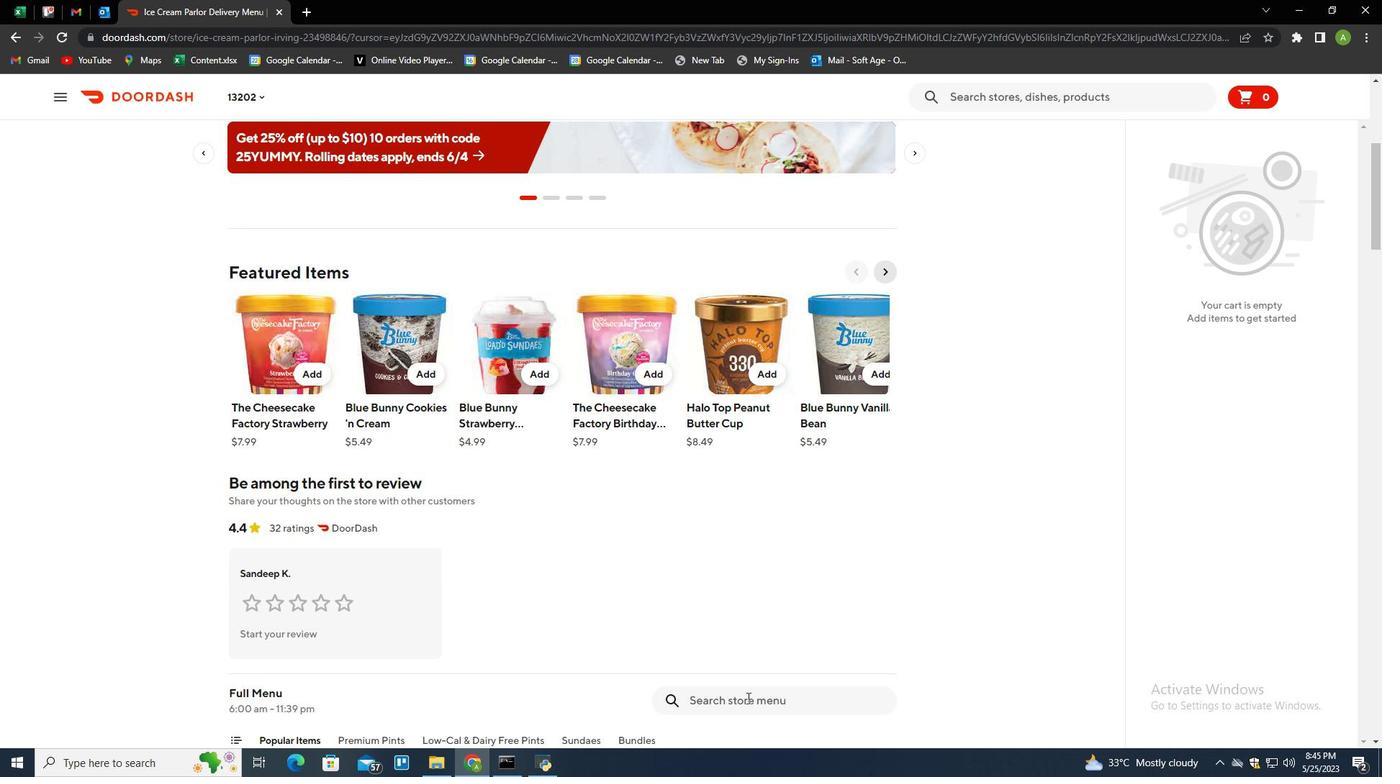 
Action: Mouse pressed left at (747, 698)
Screenshot: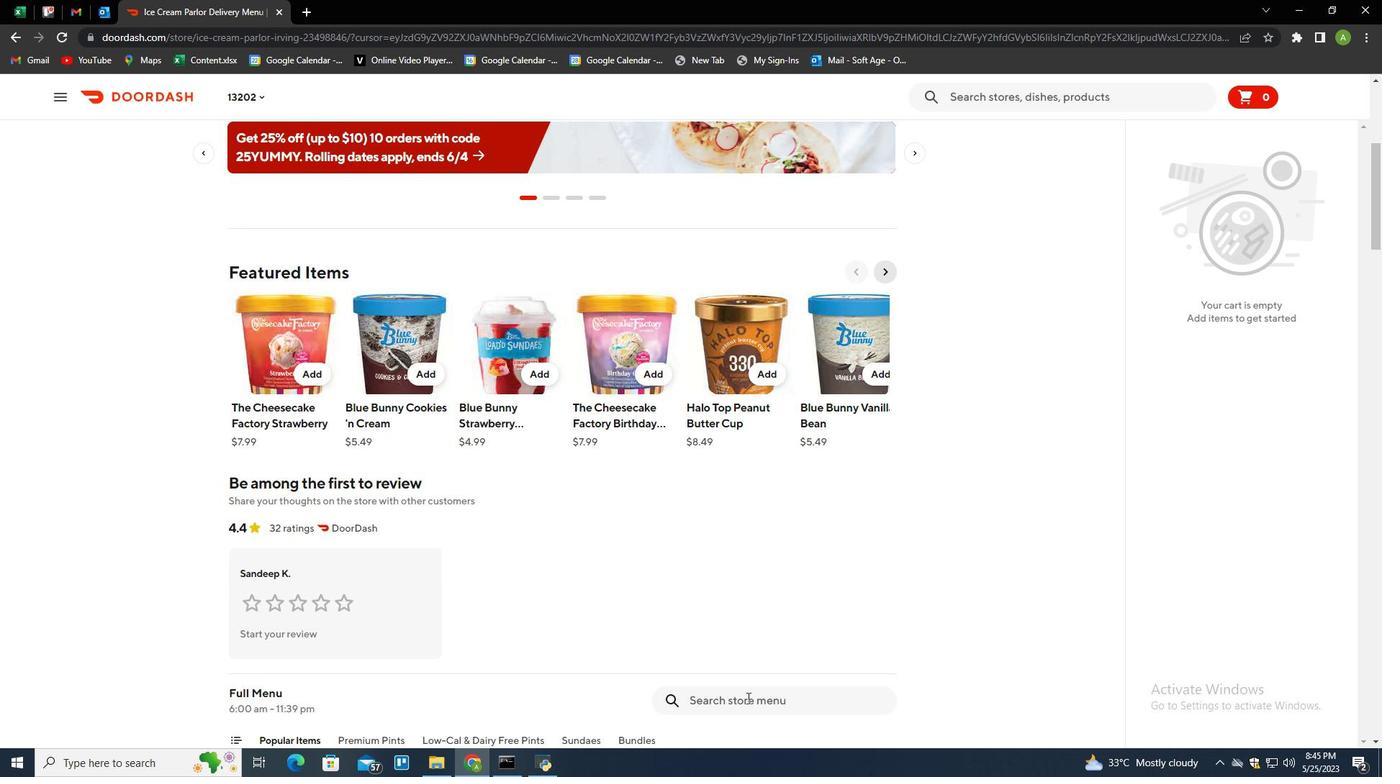 
Action: Mouse moved to (712, 609)
Screenshot: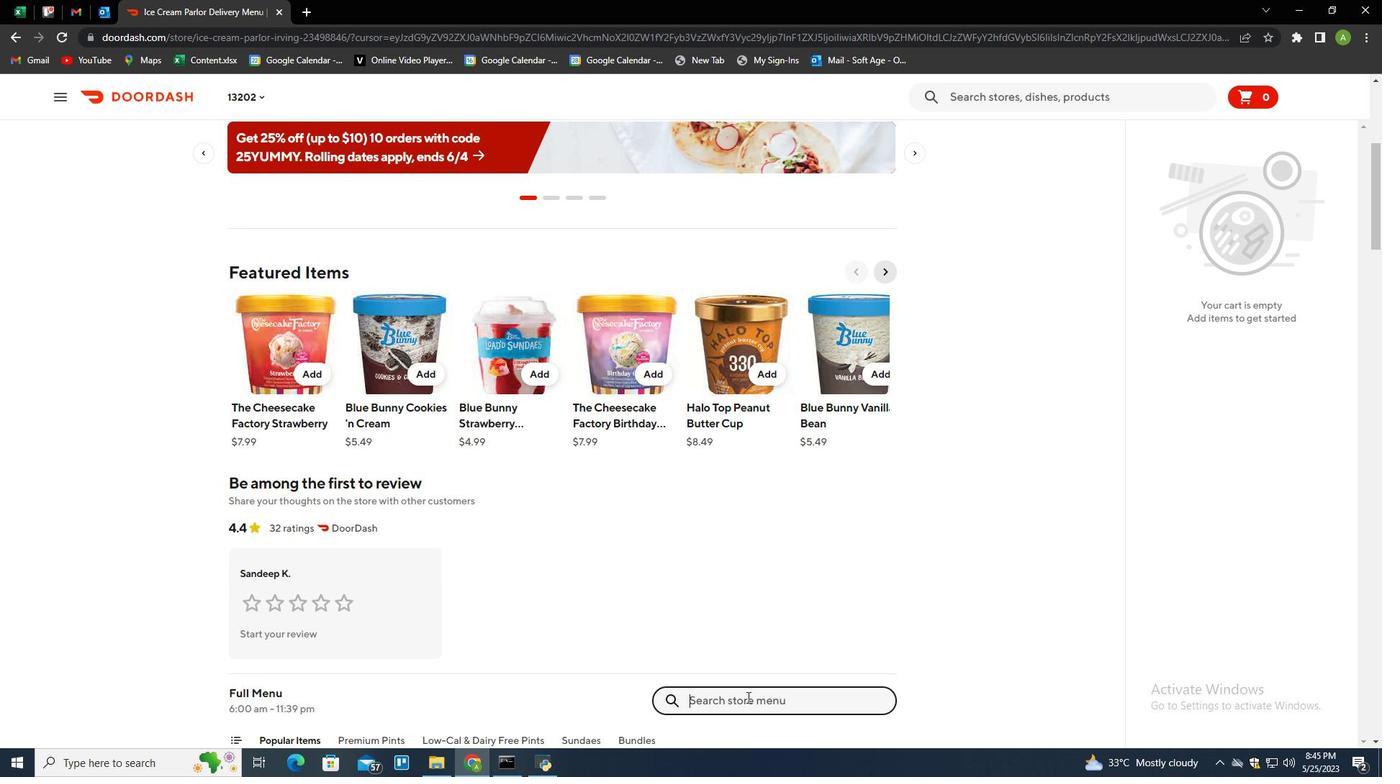 
Action: Key pressed halo<Key.space>top<Key.space>mint<Key.space>chip<Key.enter>
Screenshot: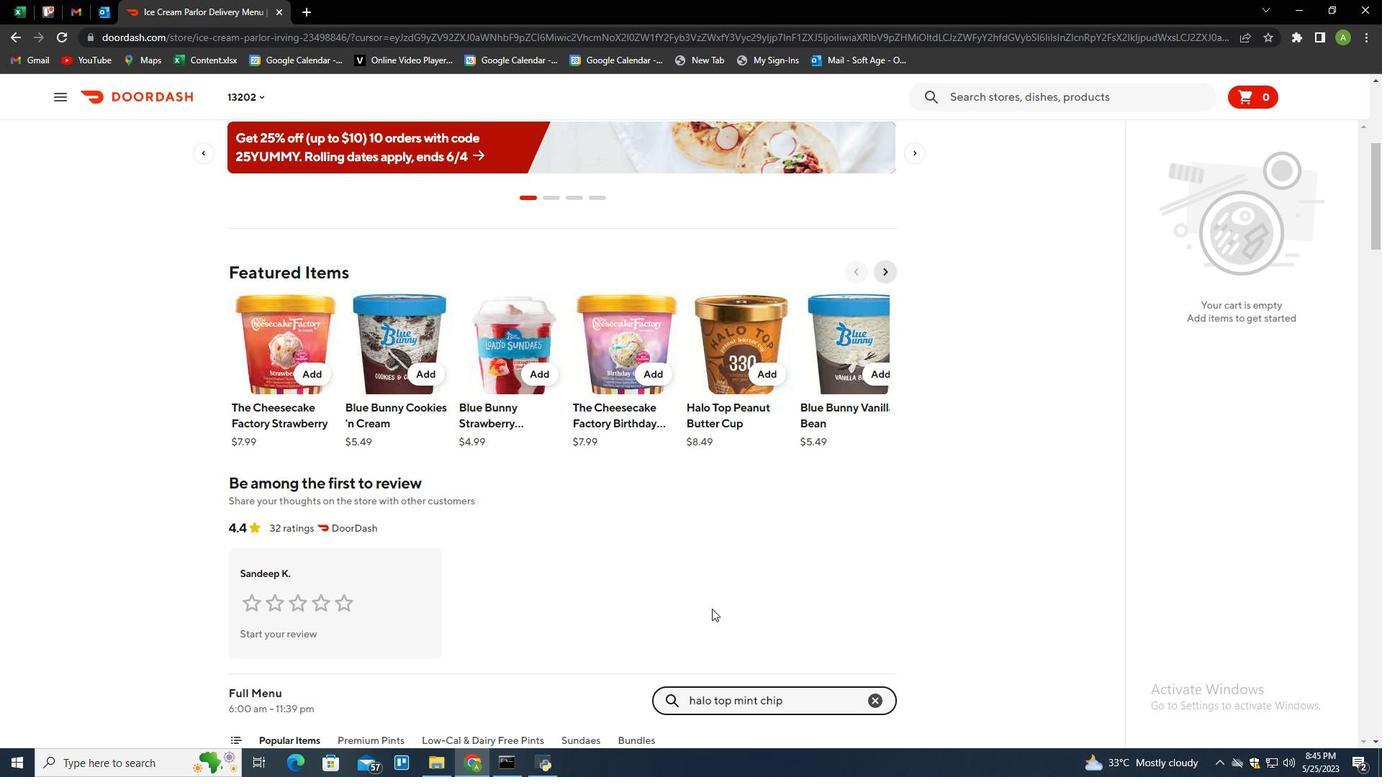 
Action: Mouse moved to (519, 396)
Screenshot: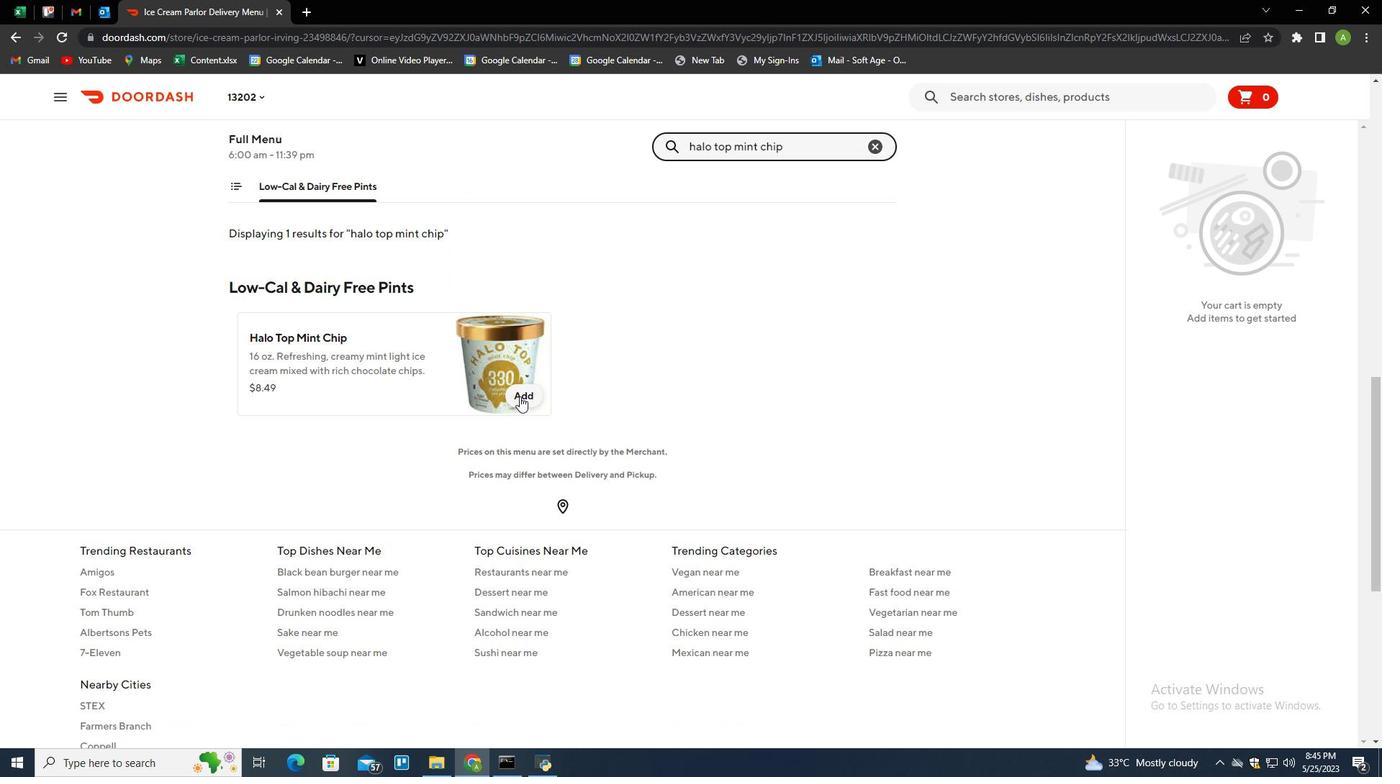 
Action: Mouse pressed left at (519, 396)
Screenshot: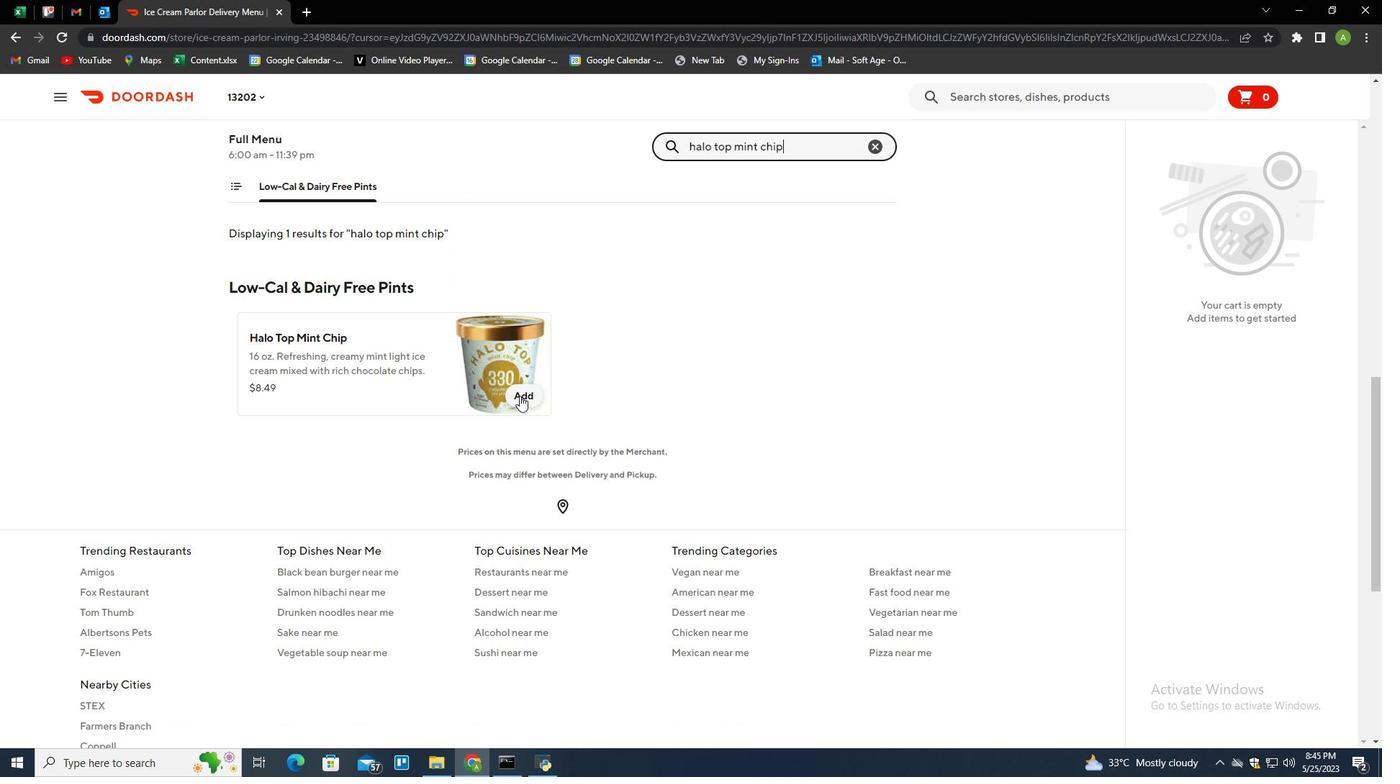 
Action: Mouse moved to (1332, 250)
Screenshot: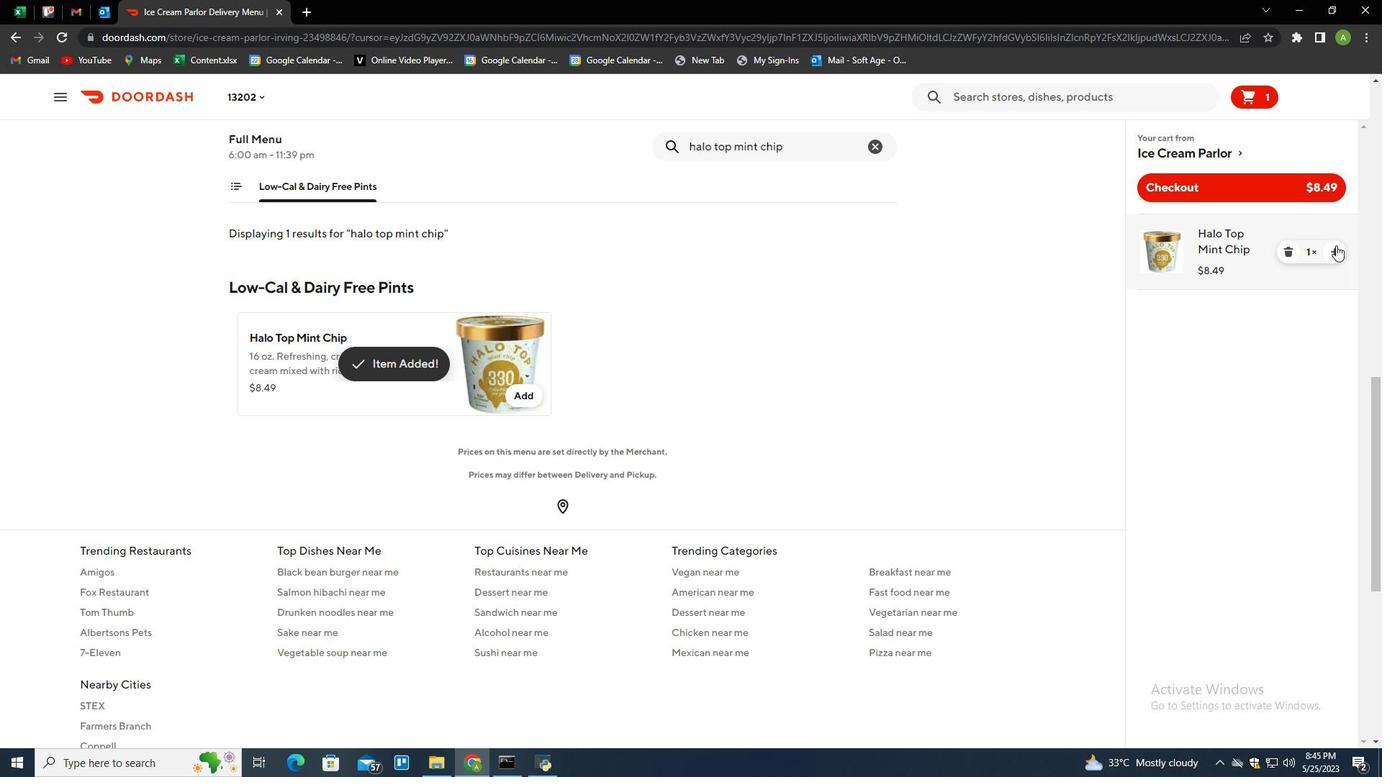 
Action: Mouse pressed left at (1332, 250)
Screenshot: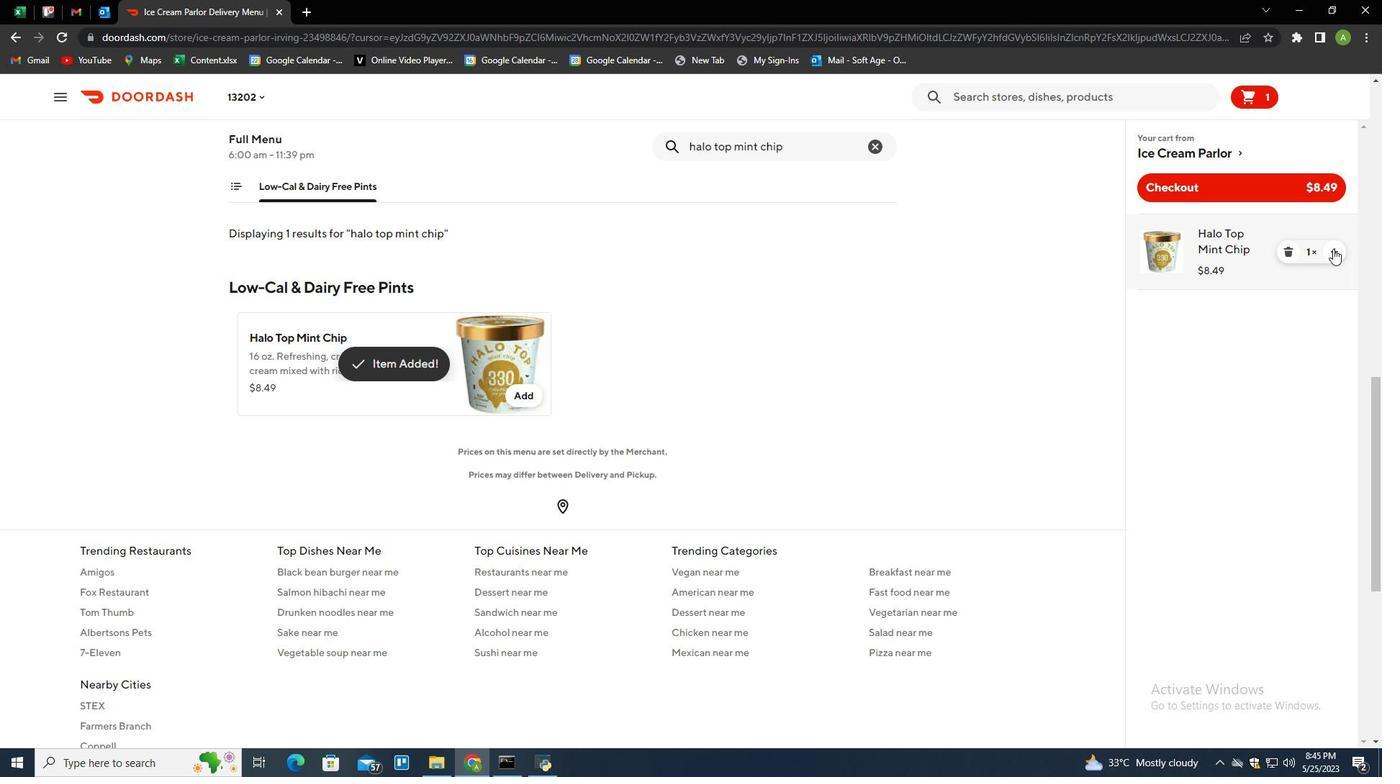 
Action: Mouse pressed left at (1332, 250)
Screenshot: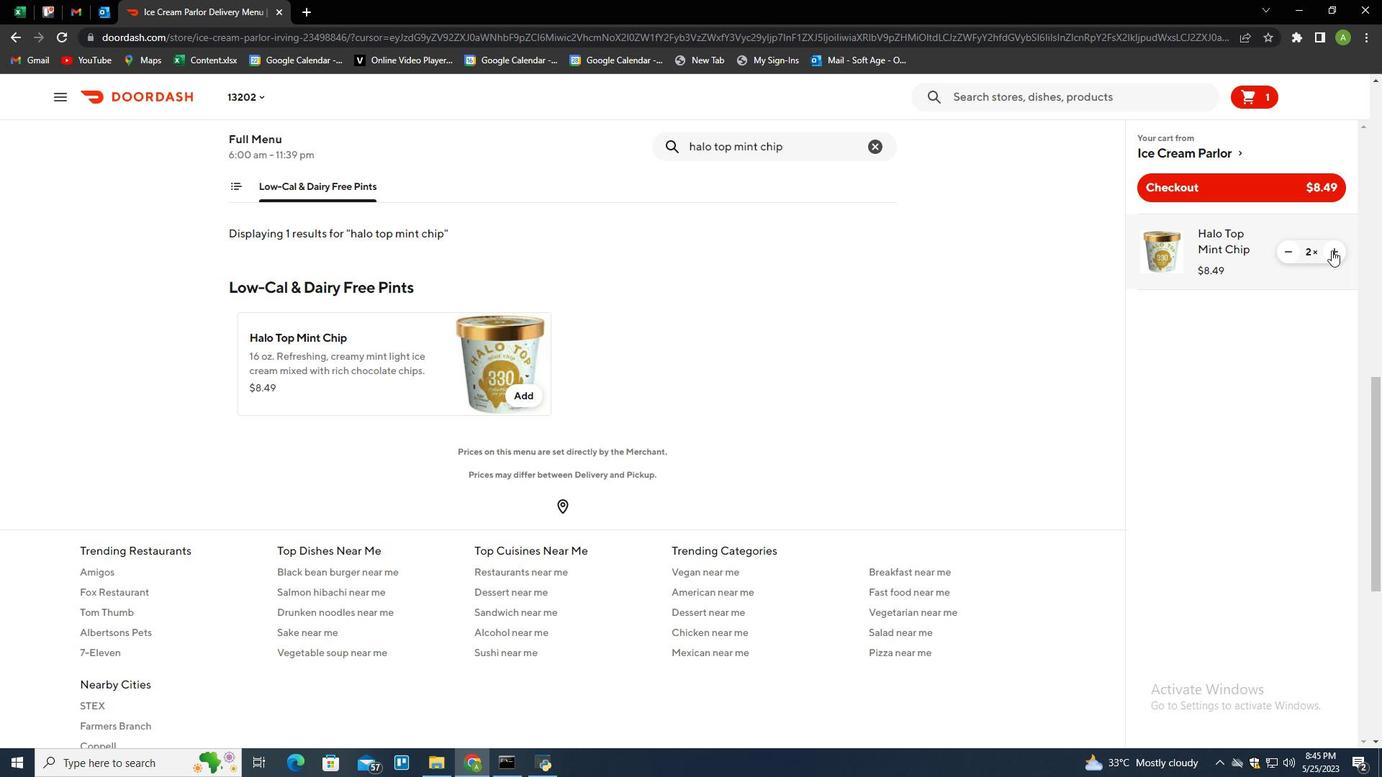 
Action: Mouse moved to (875, 146)
Screenshot: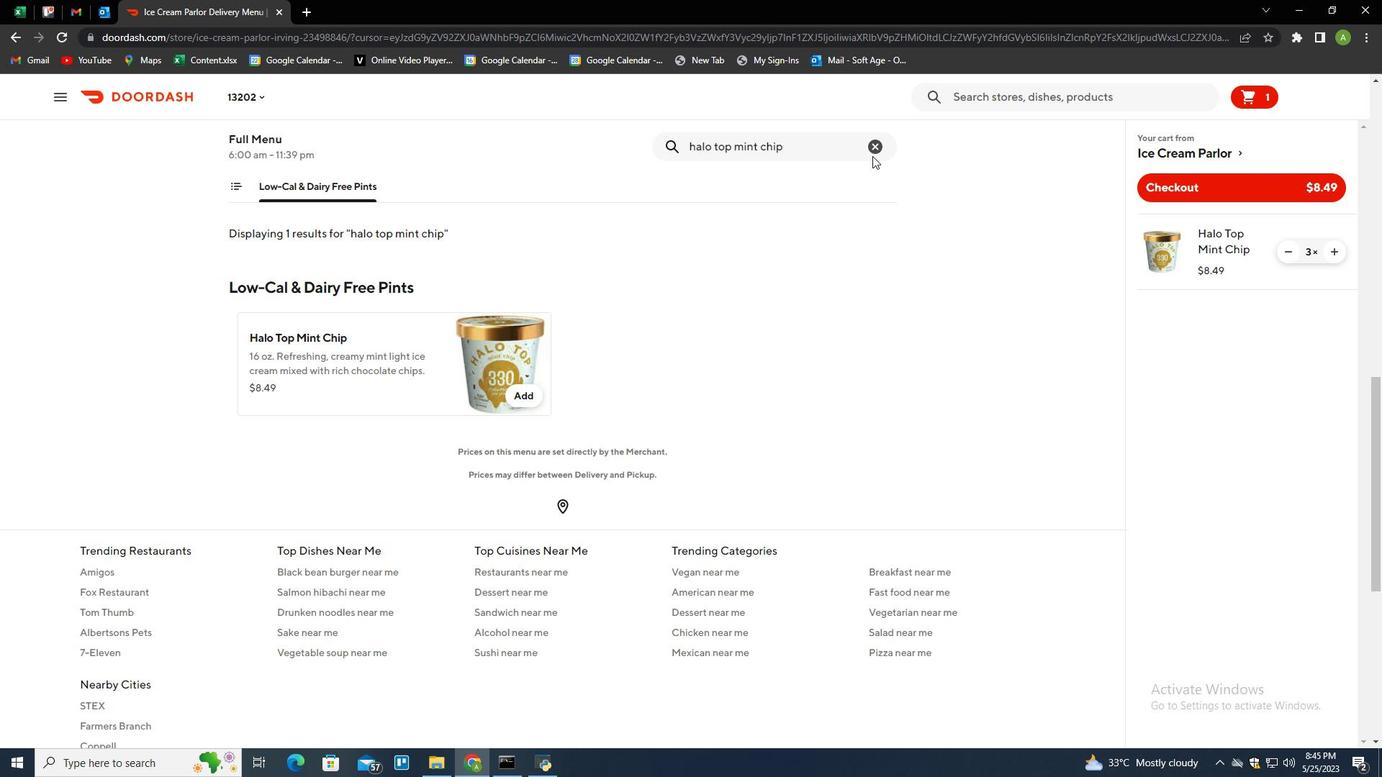 
Action: Mouse pressed left at (875, 146)
Screenshot: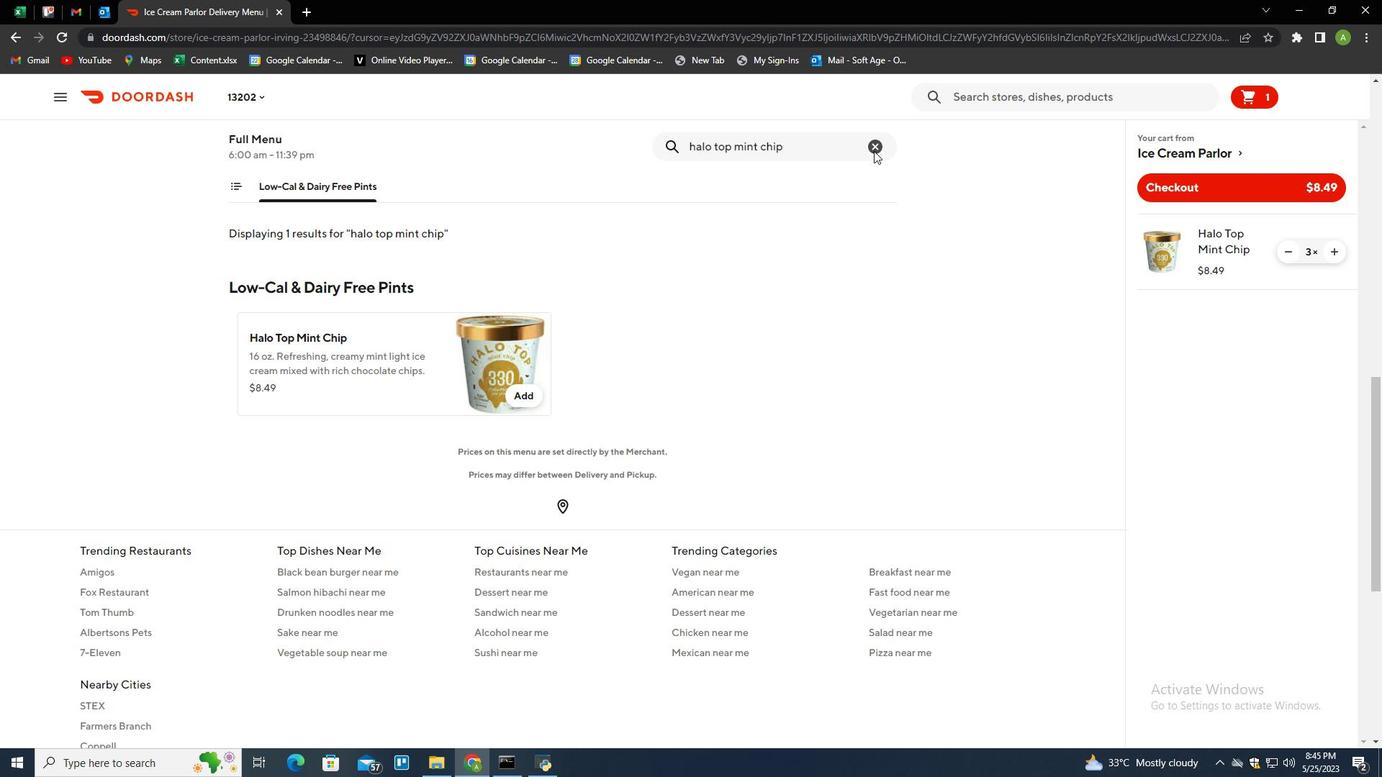 
Action: Mouse moved to (805, 195)
Screenshot: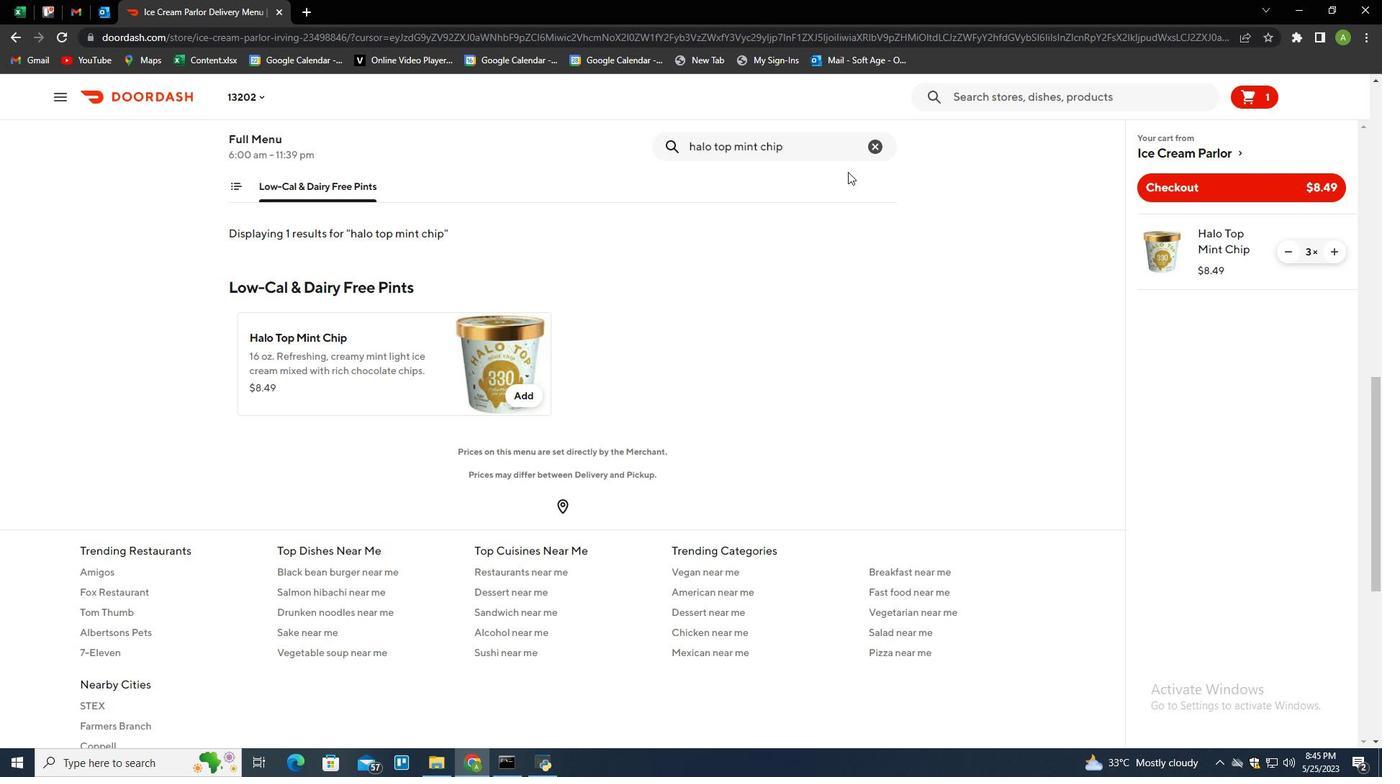 
Action: Key pressed halo<Key.space>top<Key.space>raspberry<Key.space>sorbet<Key.enter>
Screenshot: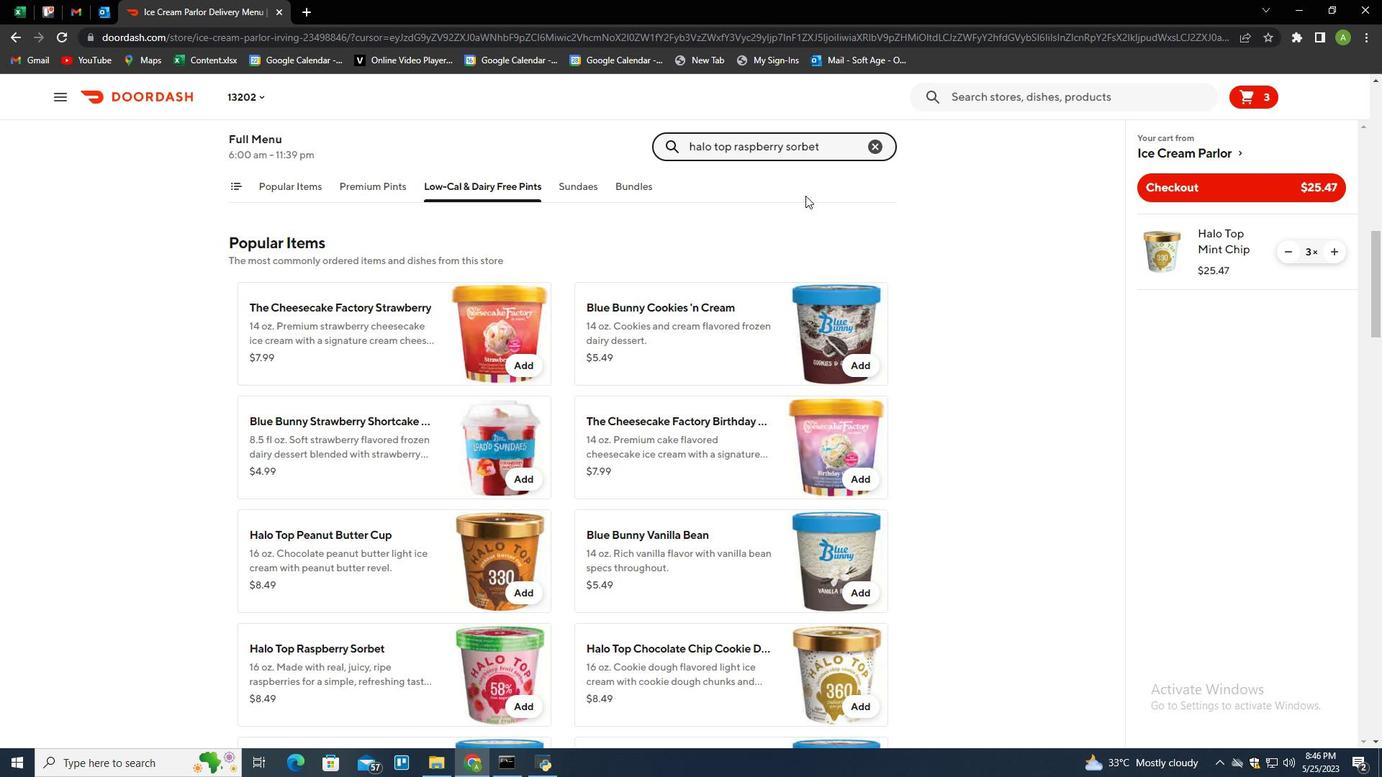 
Action: Mouse moved to (526, 410)
Screenshot: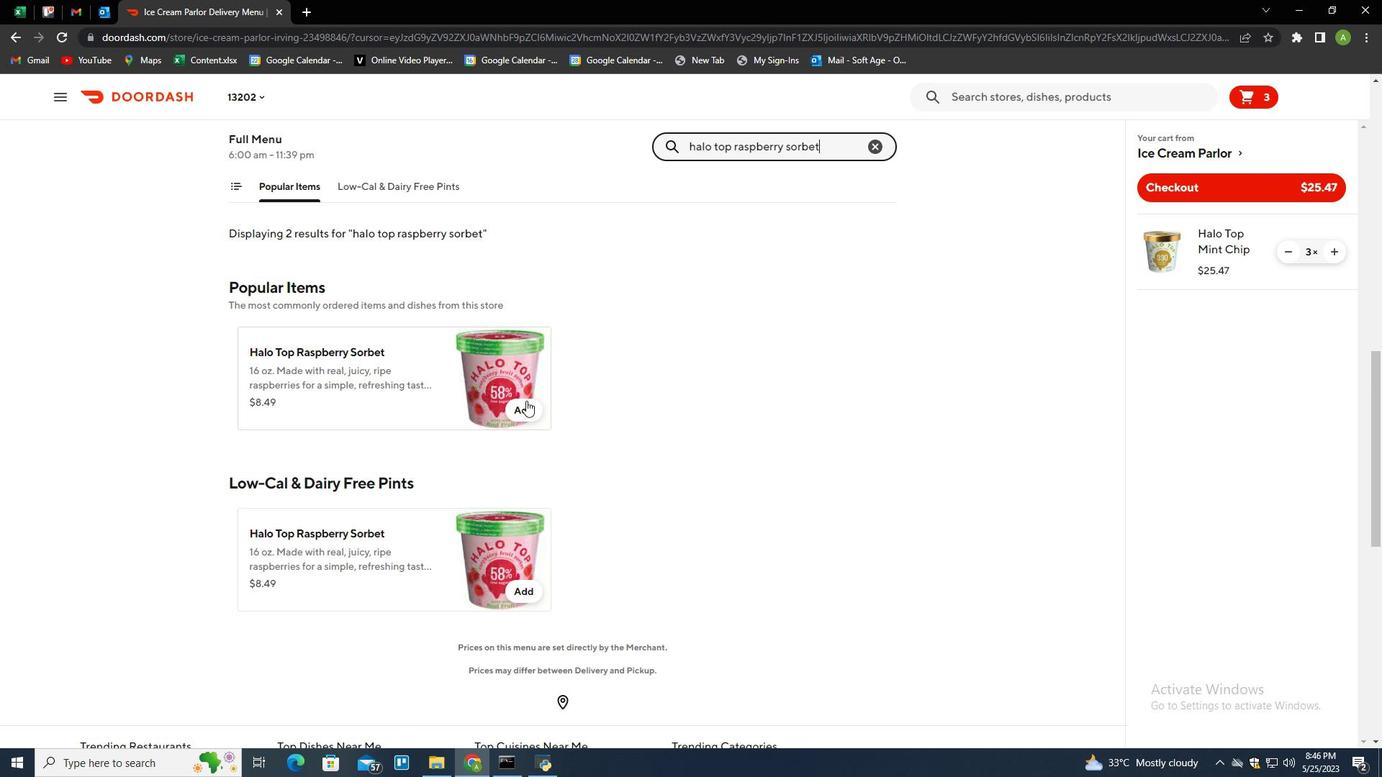 
Action: Mouse pressed left at (526, 410)
Screenshot: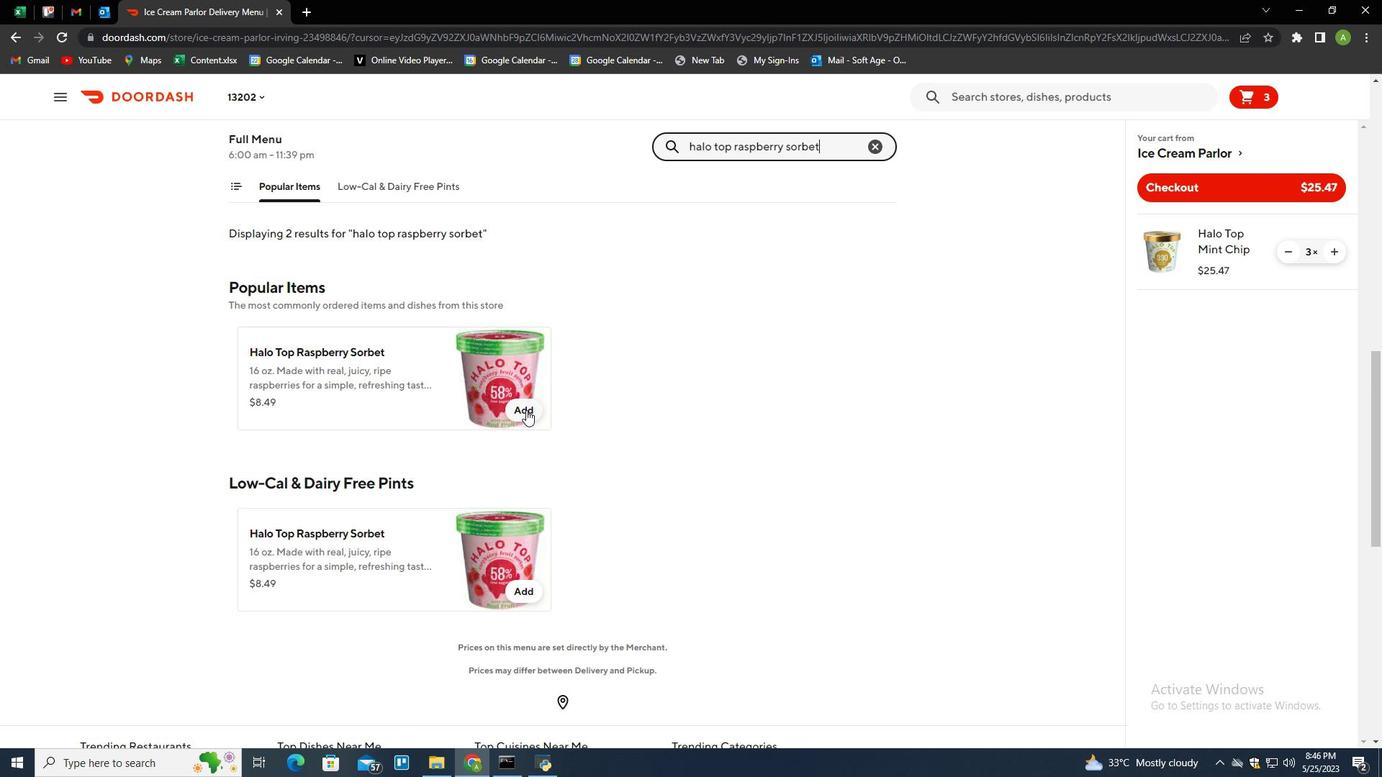 
Action: Mouse moved to (1329, 324)
Screenshot: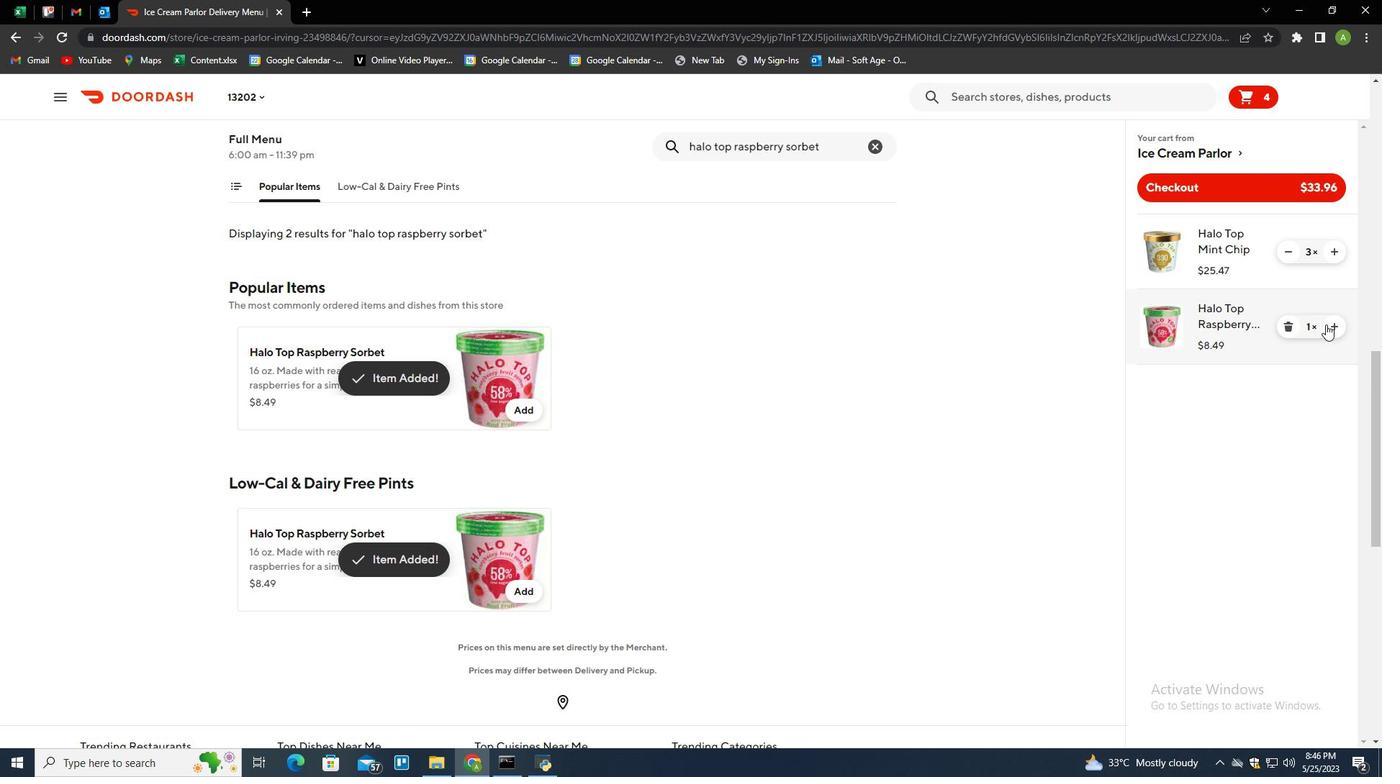 
Action: Mouse pressed left at (1329, 324)
Screenshot: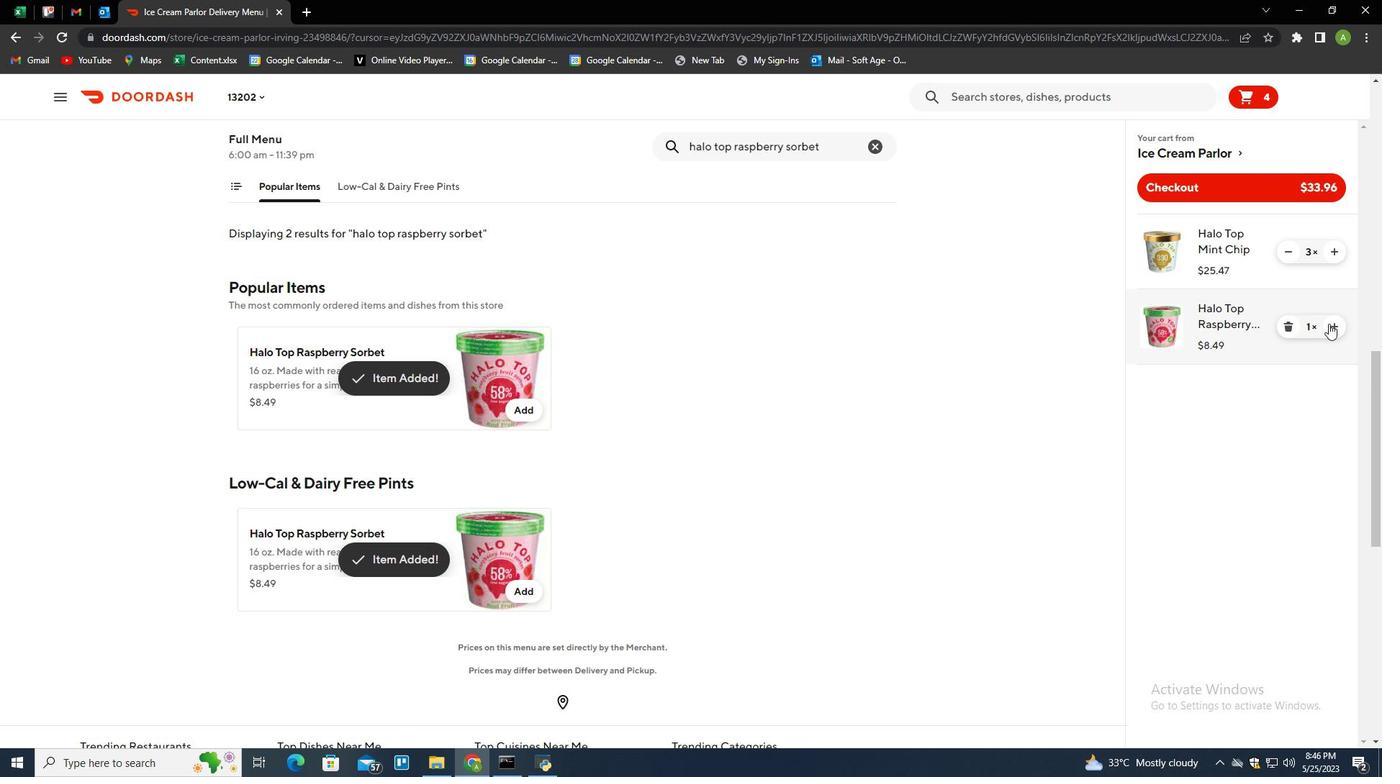 
Action: Mouse moved to (874, 141)
Screenshot: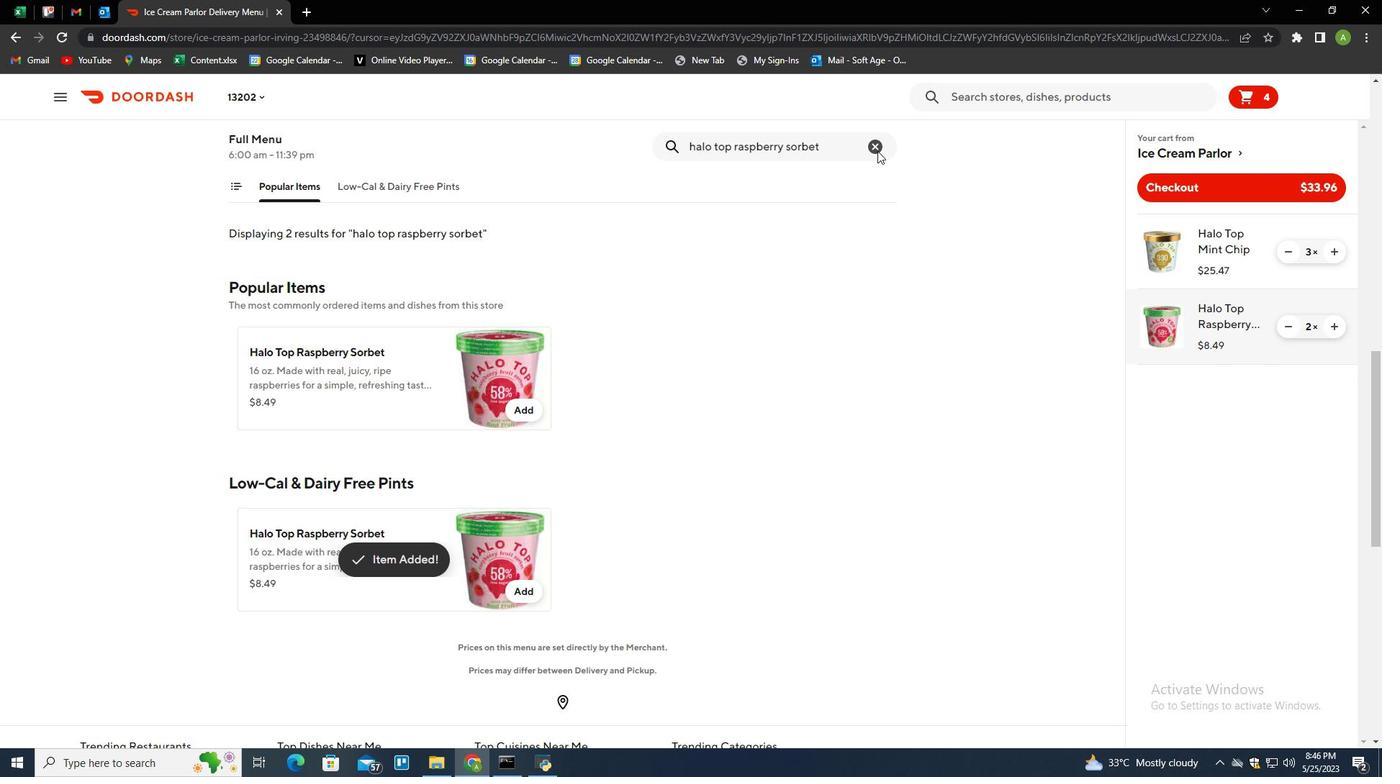 
Action: Mouse pressed left at (874, 141)
Screenshot: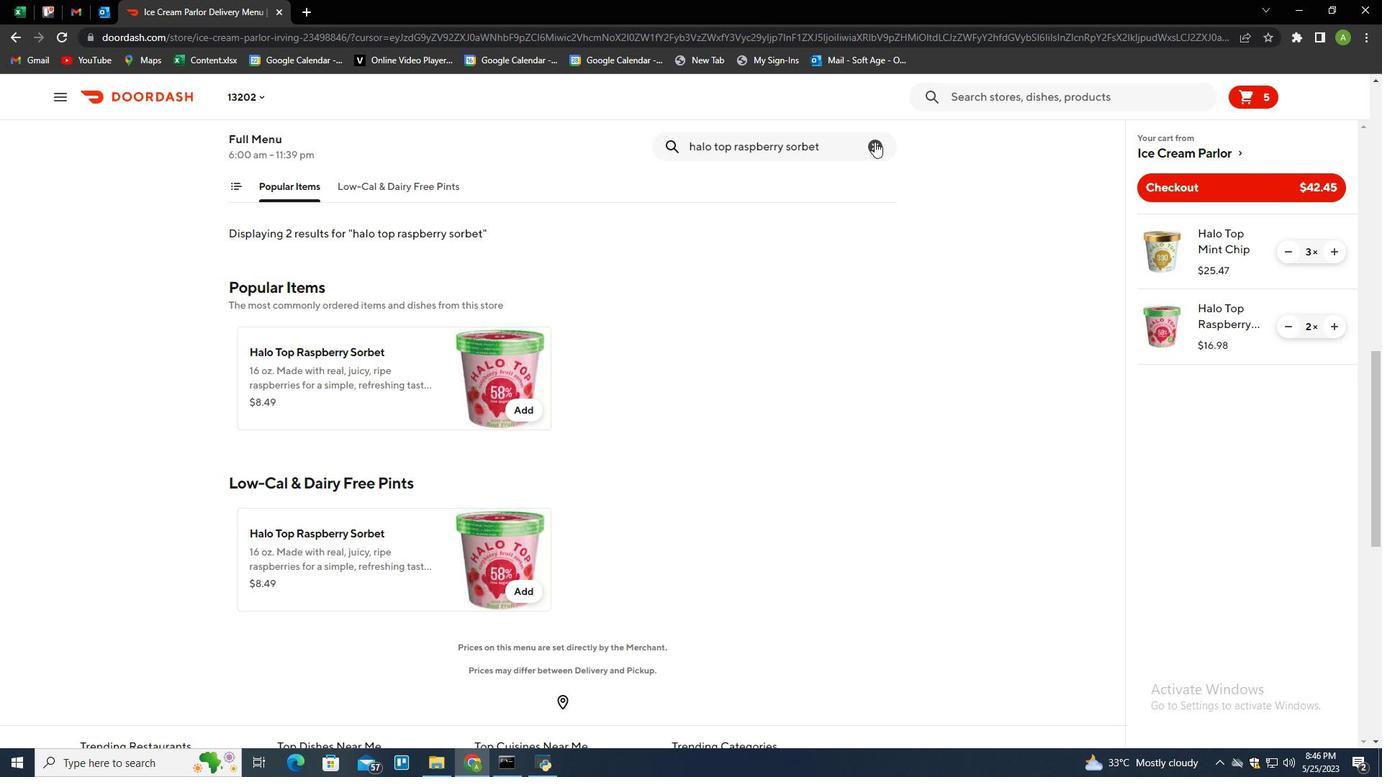 
Action: Mouse moved to (865, 146)
Screenshot: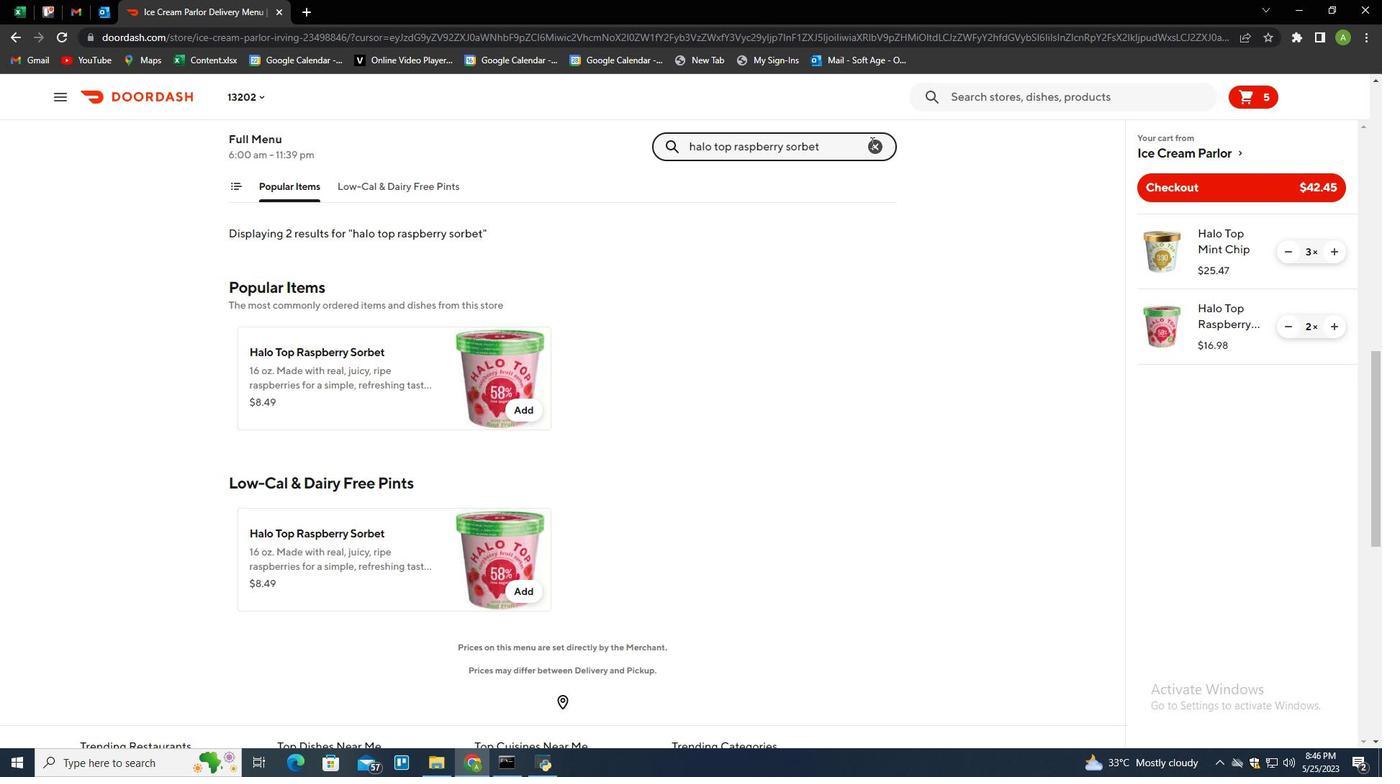 
Action: Key pressed halo<Key.space>top<Key.space>mango<Key.space>sorbet
Screenshot: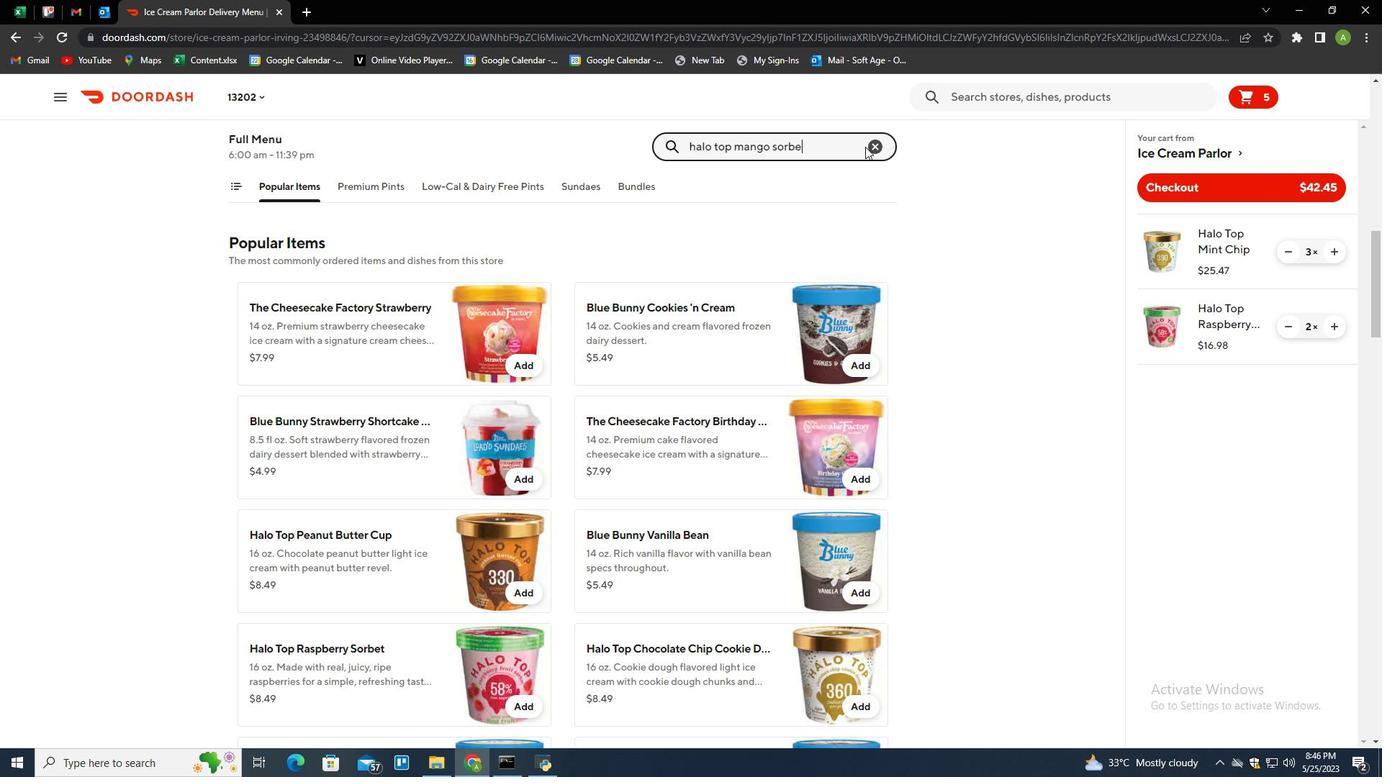 
Action: Mouse moved to (864, 146)
Screenshot: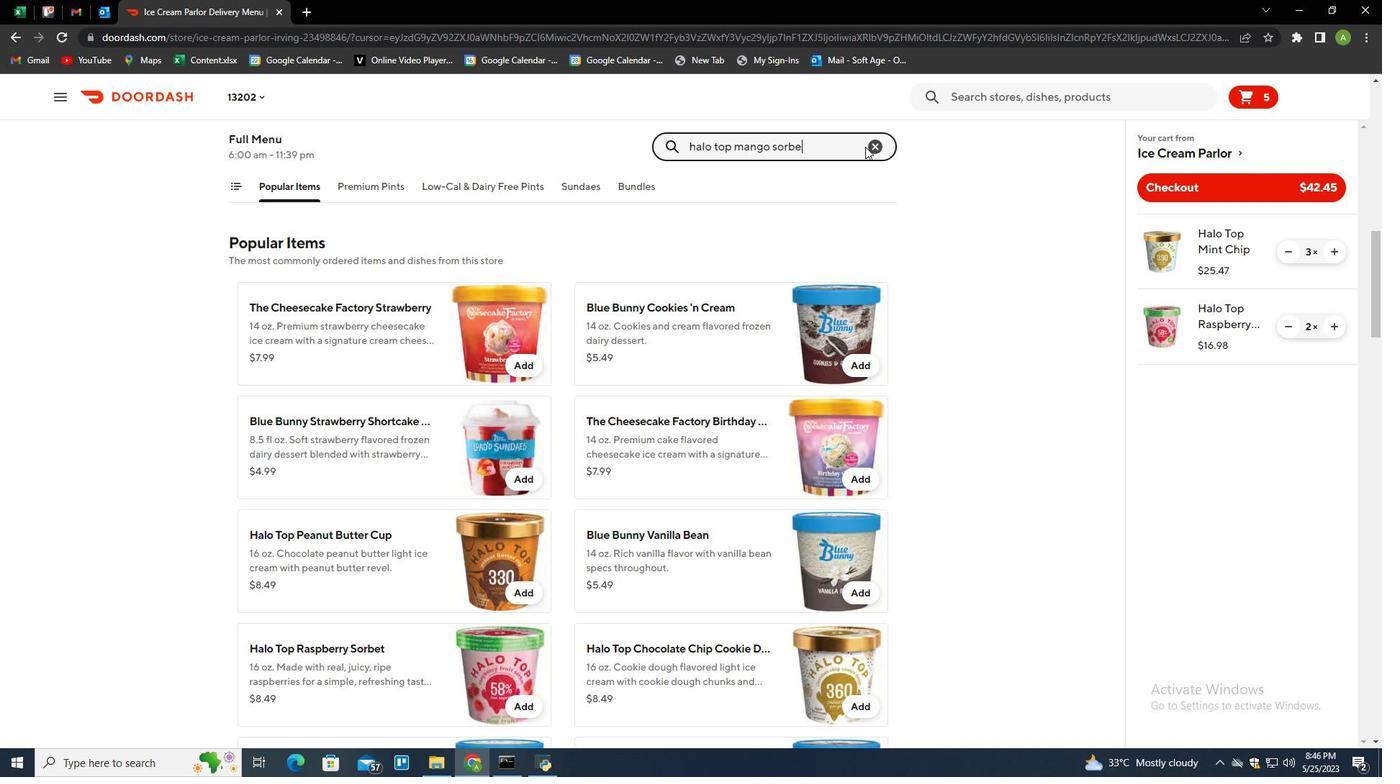 
Action: Key pressed <Key.enter>
Screenshot: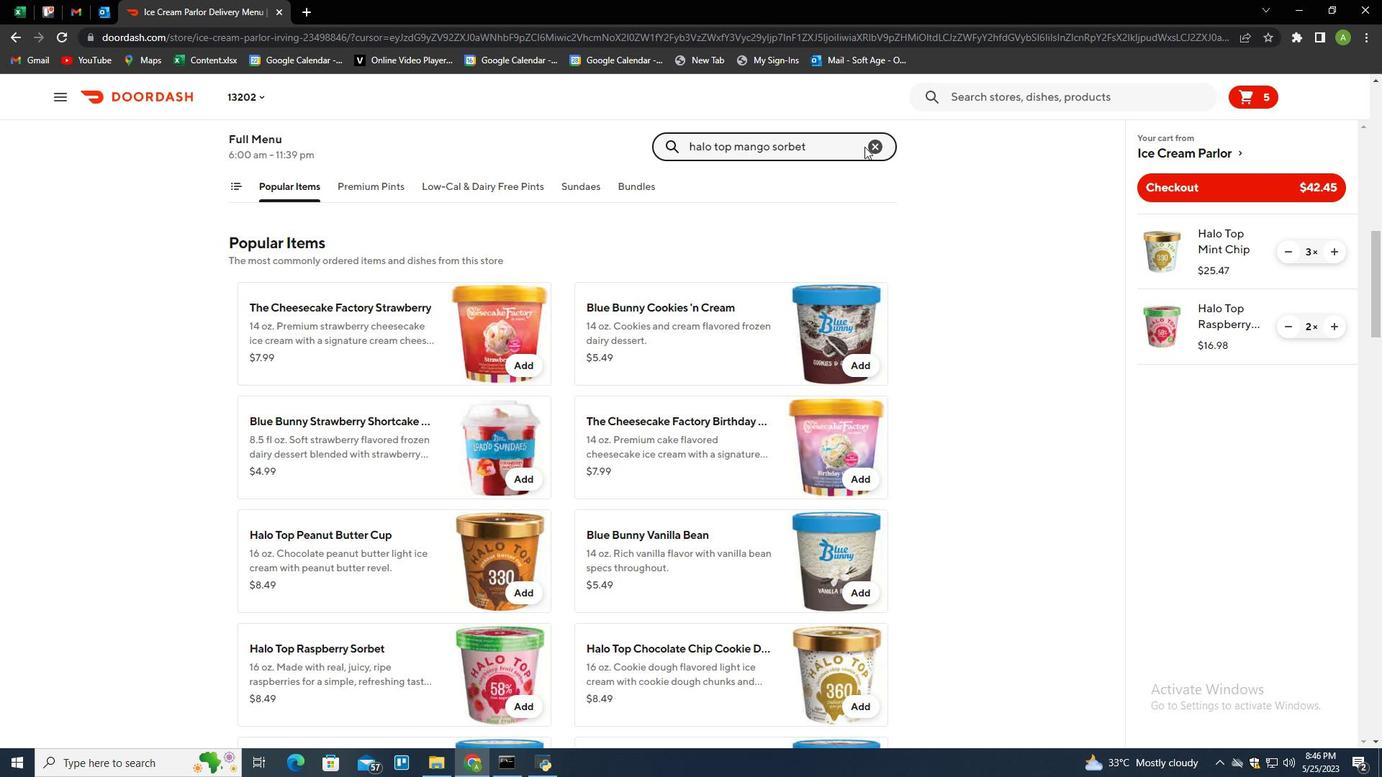 
Action: Mouse moved to (514, 388)
Screenshot: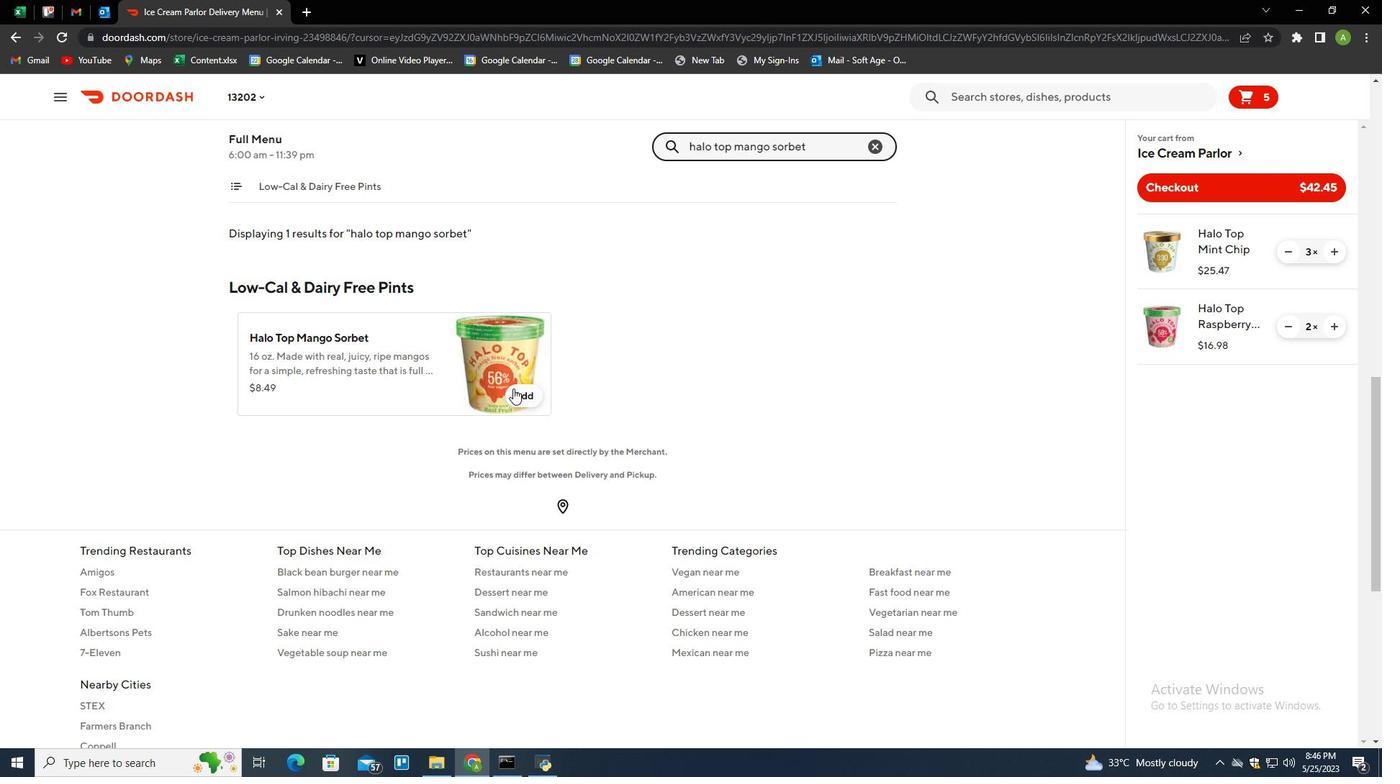 
Action: Mouse pressed left at (514, 388)
Screenshot: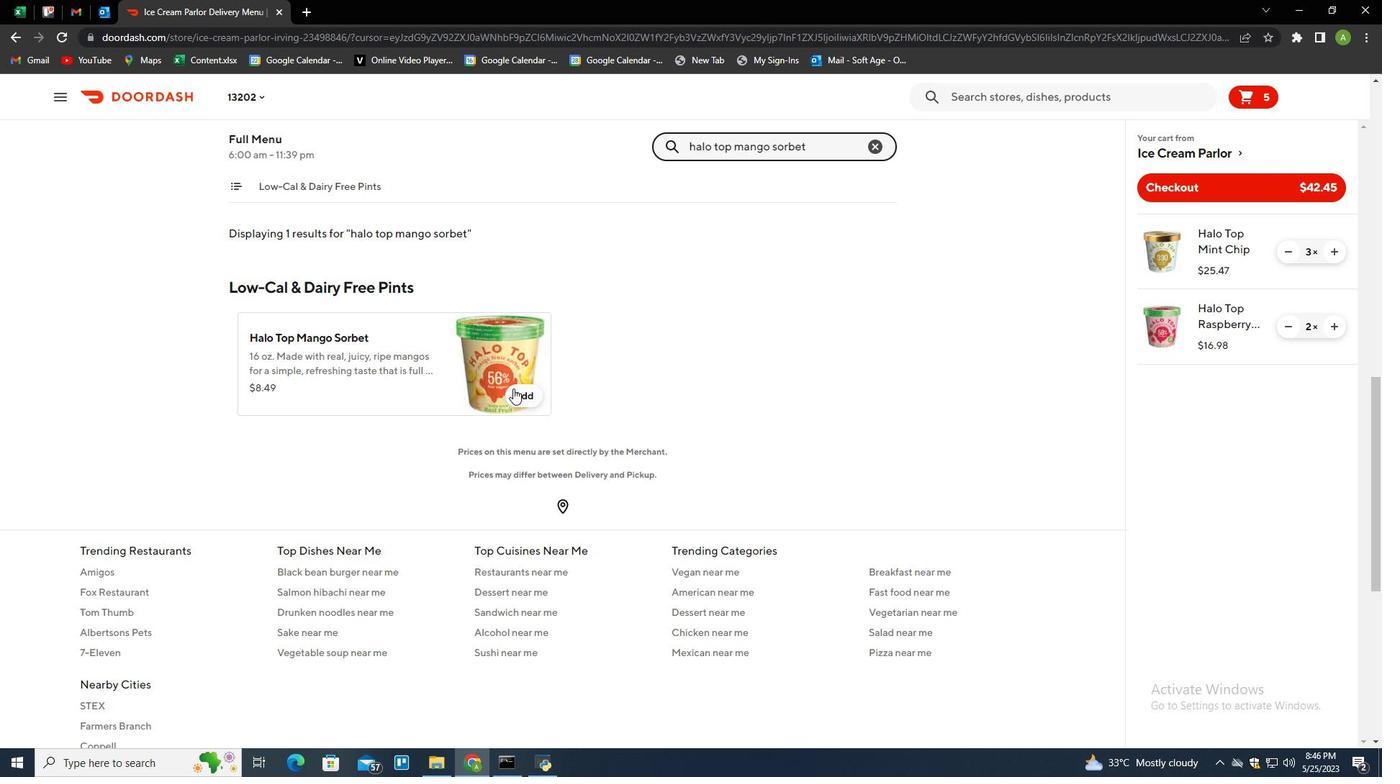 
Action: Mouse moved to (1168, 184)
Screenshot: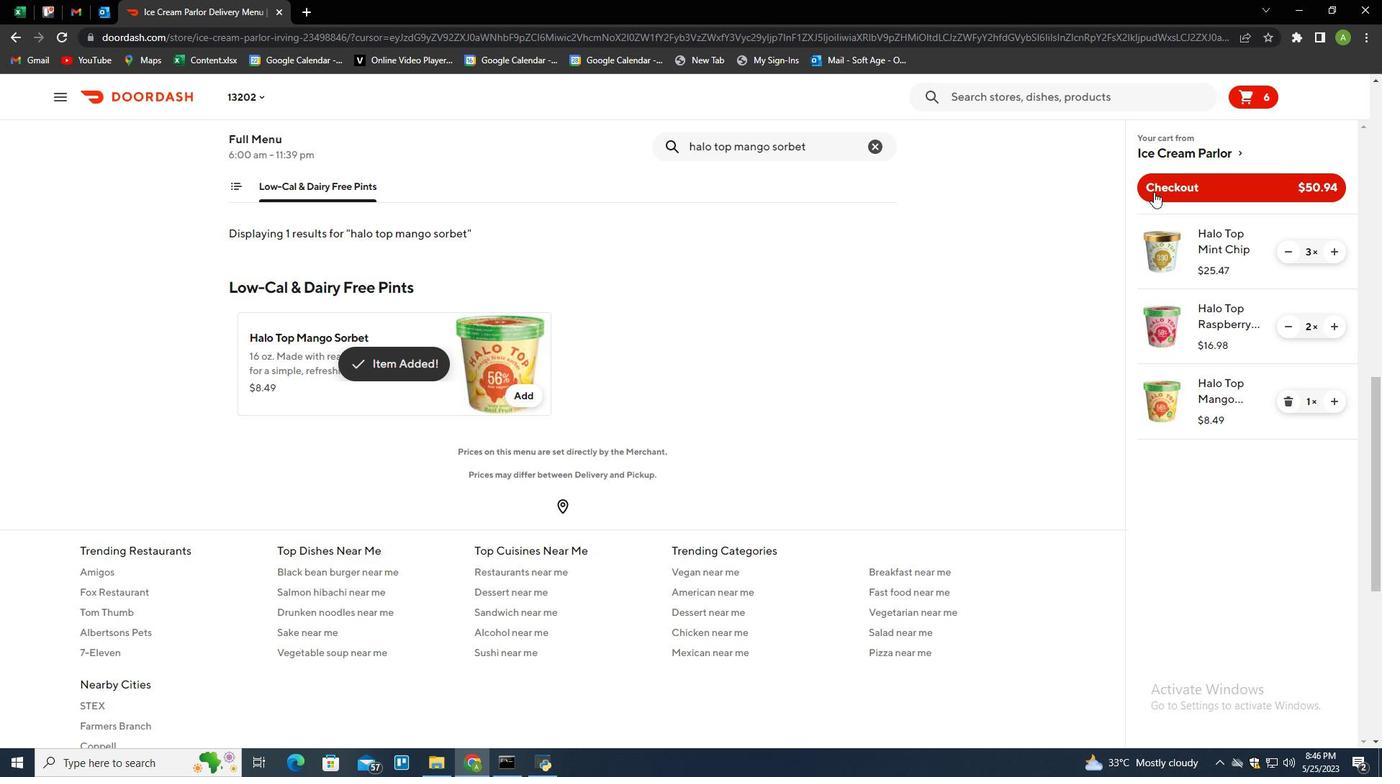 
Action: Mouse pressed left at (1168, 184)
Screenshot: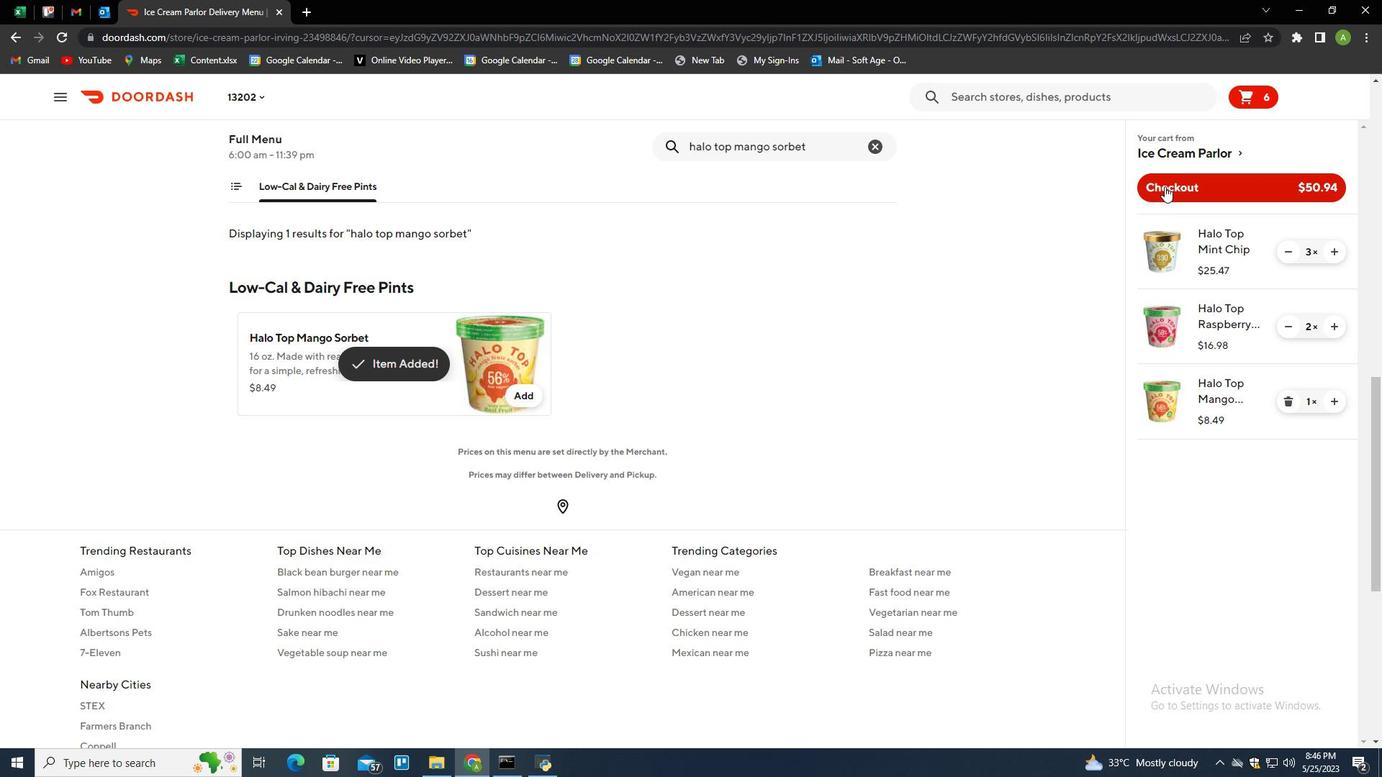 
Action: Mouse moved to (1111, 170)
Screenshot: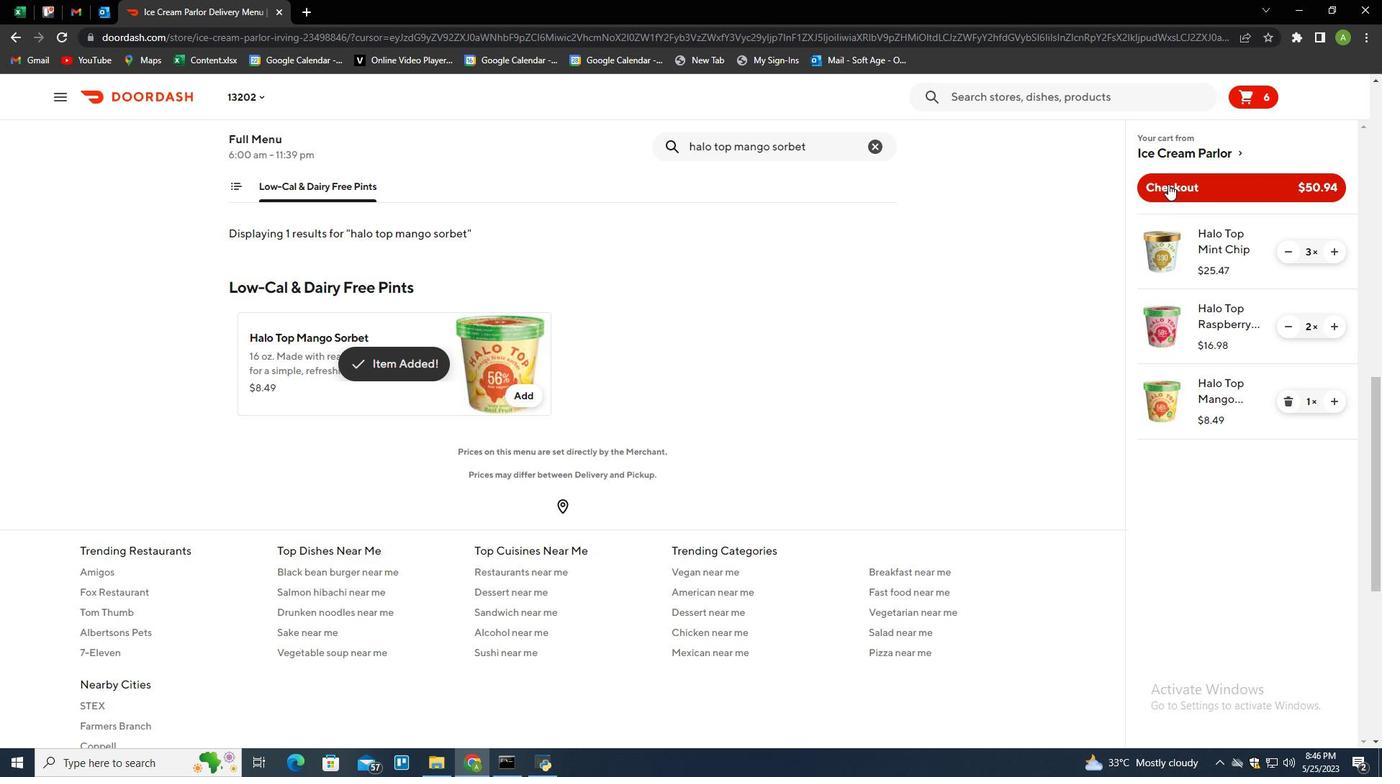 
